 Task: In the sheet Budget Analysis ToolFont size of heading  18 Font style of dataoswald 'Font size of data '9 Alignment of headline & dataAlign center.   Fill color in heading, Red Font color of dataIn the sheet   Summit Sales templetes   book
Action: Mouse moved to (92, 535)
Screenshot: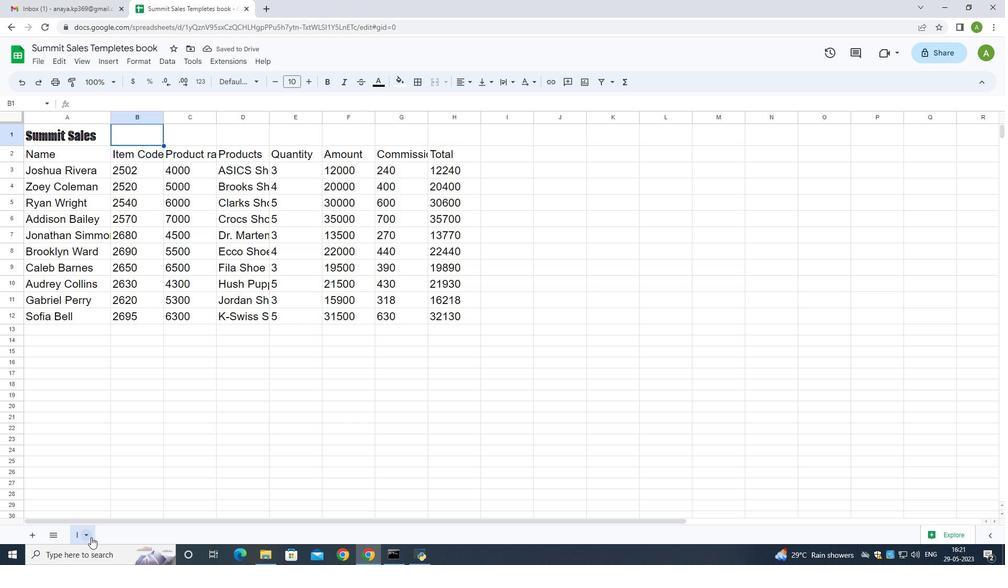 
Action: Mouse pressed left at (92, 535)
Screenshot: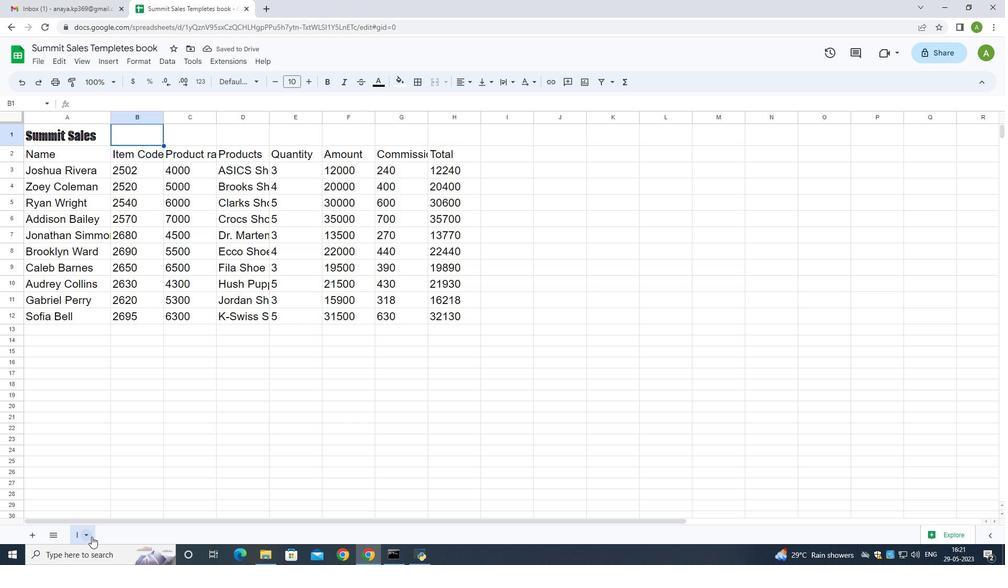 
Action: Mouse moved to (80, 533)
Screenshot: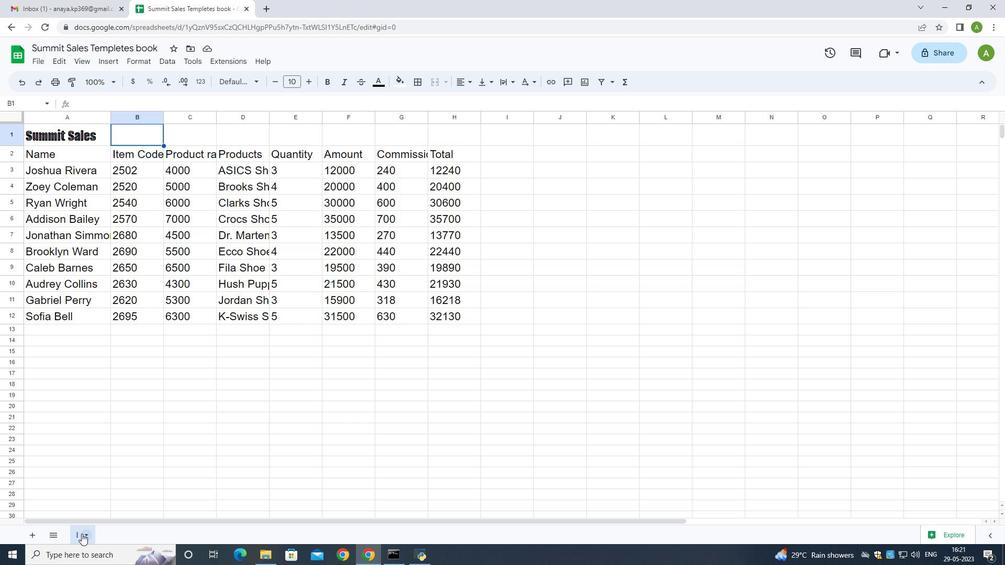 
Action: Mouse pressed left at (80, 533)
Screenshot: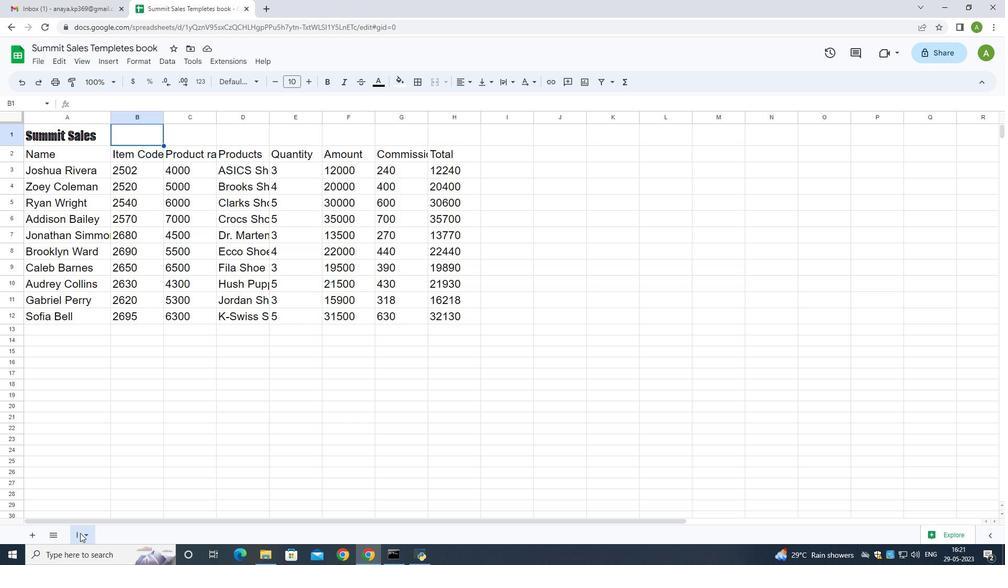 
Action: Mouse pressed left at (80, 533)
Screenshot: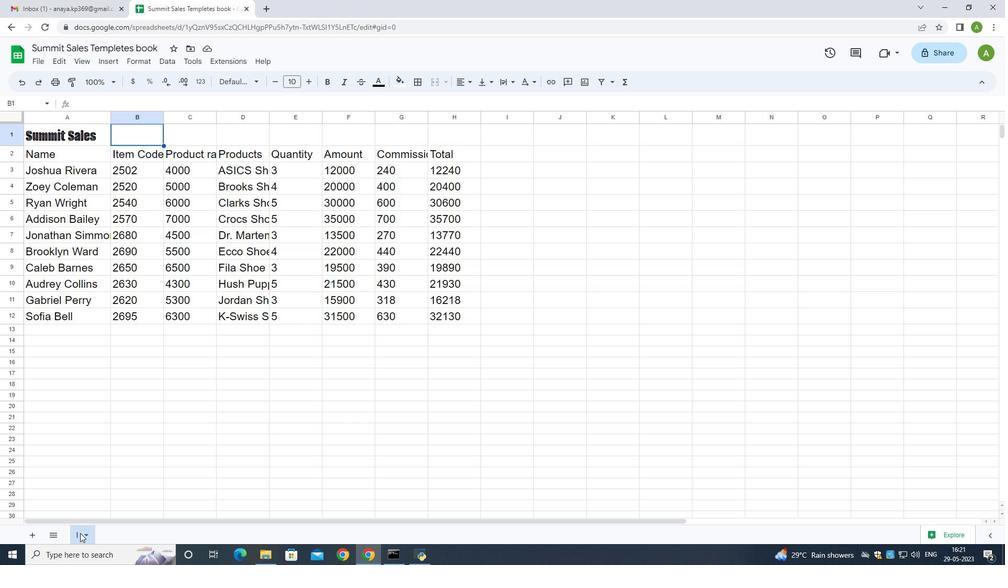 
Action: Mouse moved to (77, 534)
Screenshot: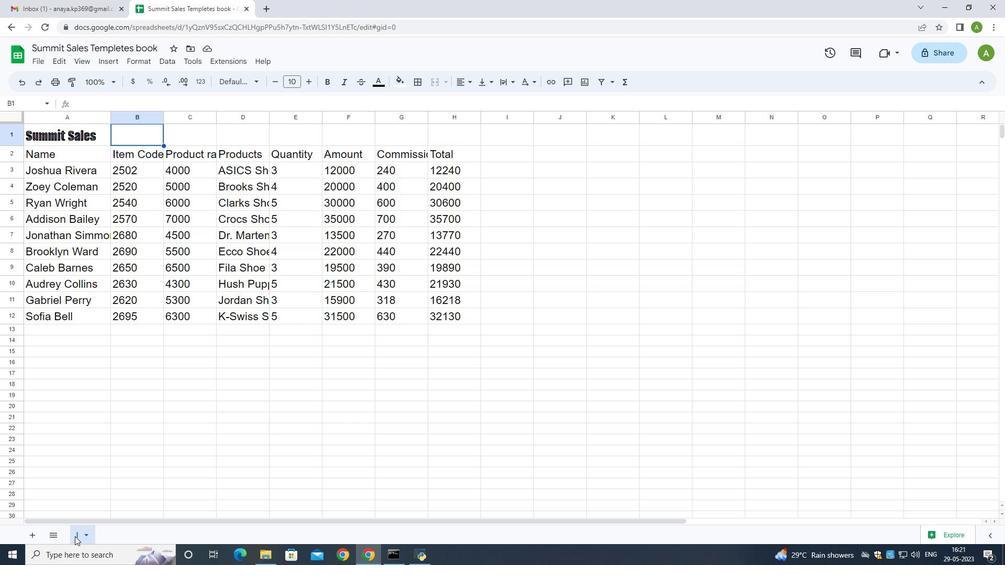
Action: Mouse pressed left at (77, 534)
Screenshot: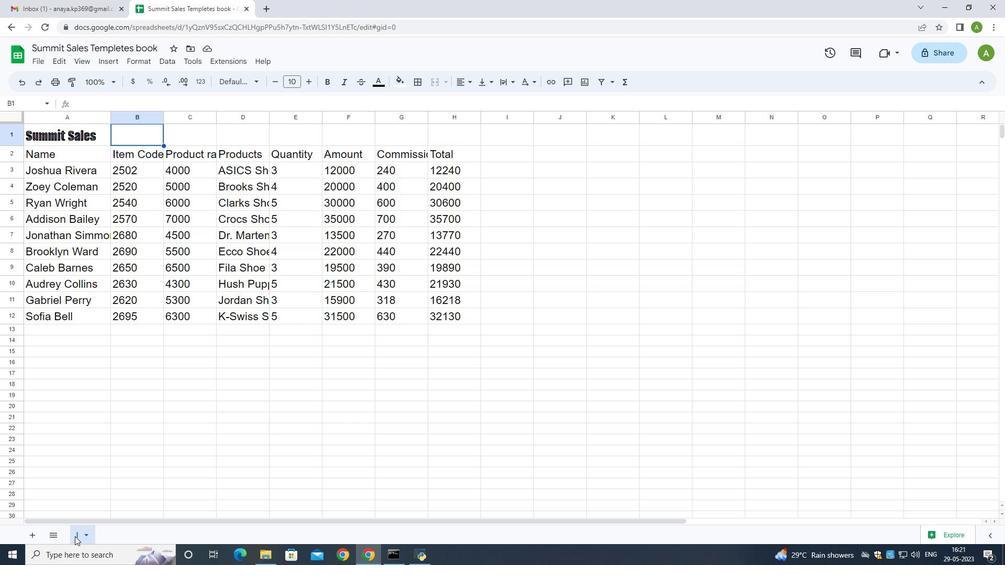 
Action: Mouse moved to (71, 533)
Screenshot: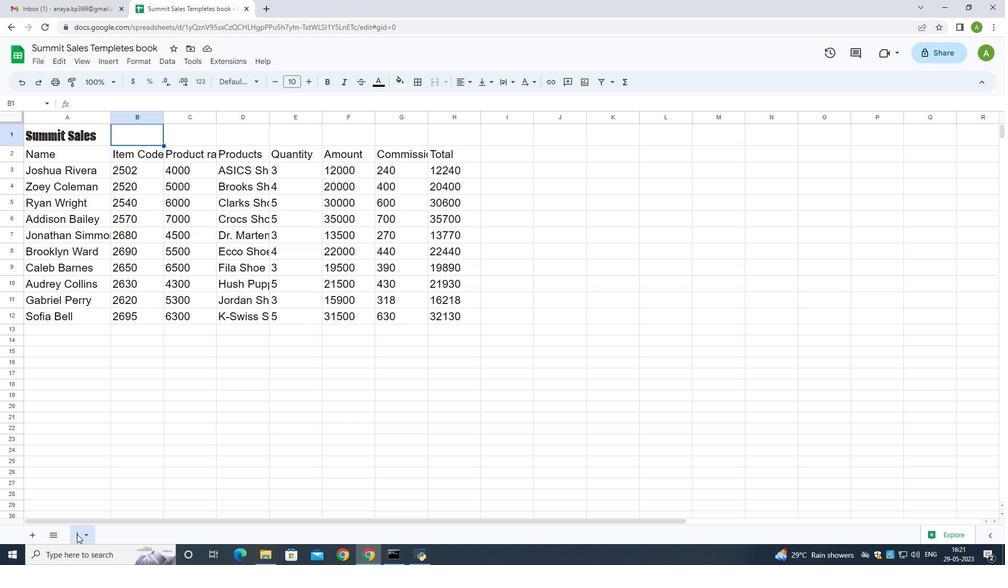 
Action: Mouse pressed left at (71, 533)
Screenshot: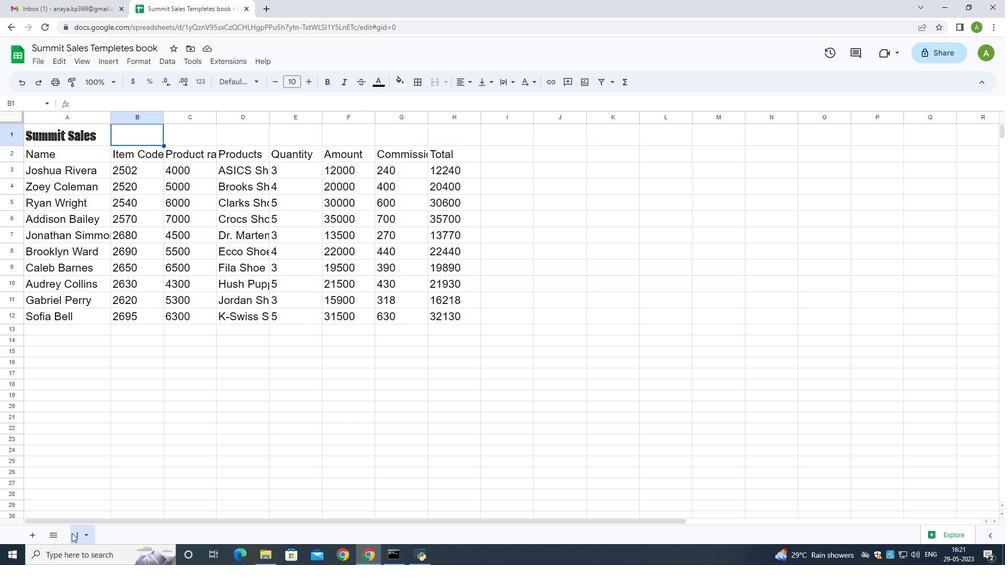 
Action: Mouse moved to (75, 534)
Screenshot: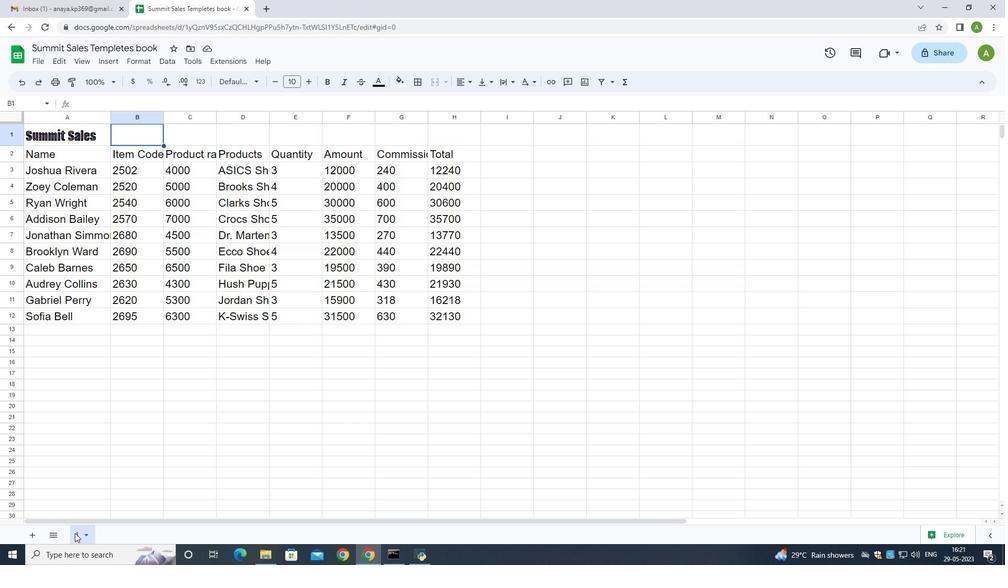 
Action: Mouse pressed left at (75, 534)
Screenshot: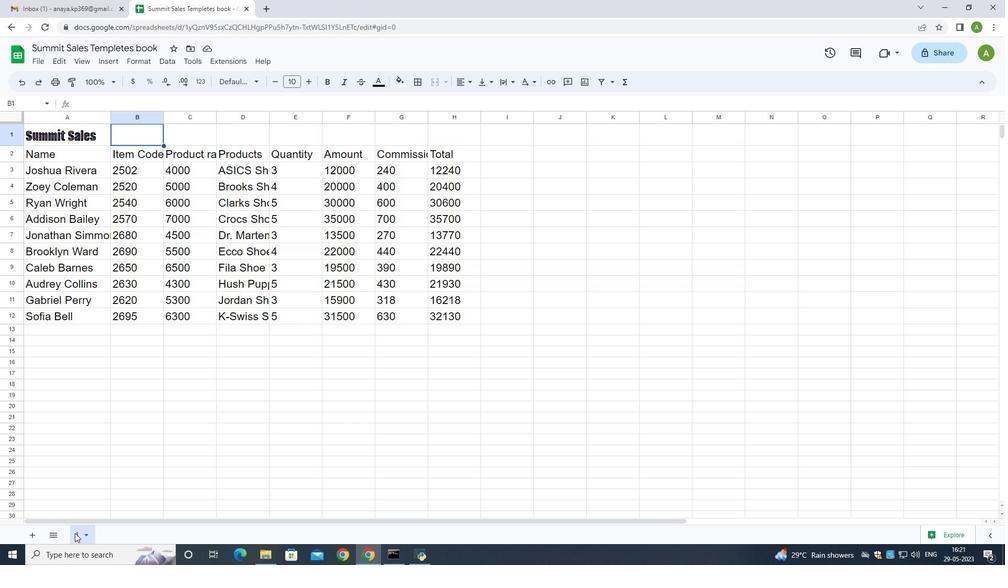 
Action: Mouse pressed left at (75, 534)
Screenshot: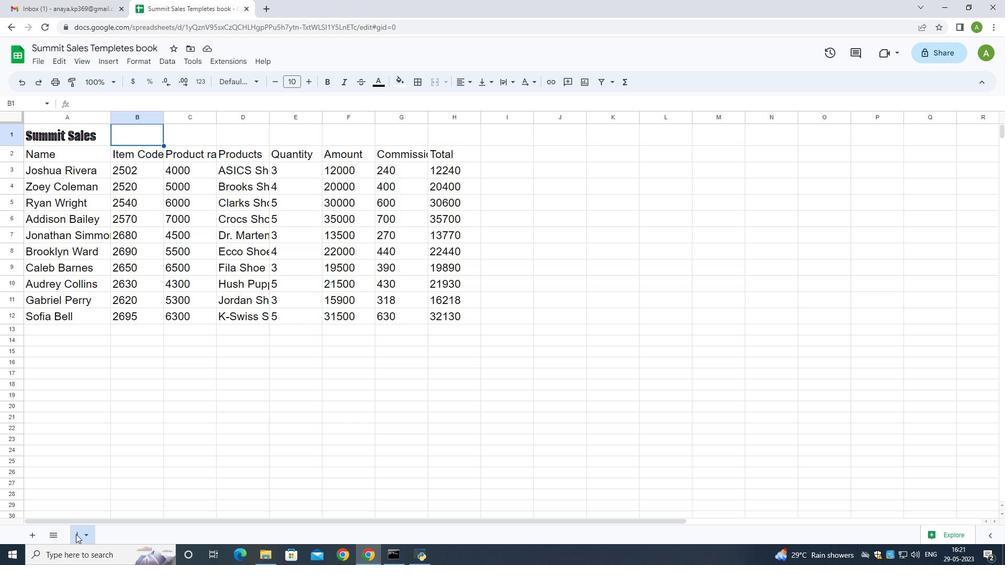 
Action: Key pressed <Key.shift>Budget<Key.space><Key.shift><Key.shift><Key.shift><Key.shift><Key.shift><Key.shift><Key.shift><Key.shift><Key.shift>Analysis<Key.space><Key.shift>Tool<Key.enter>
Screenshot: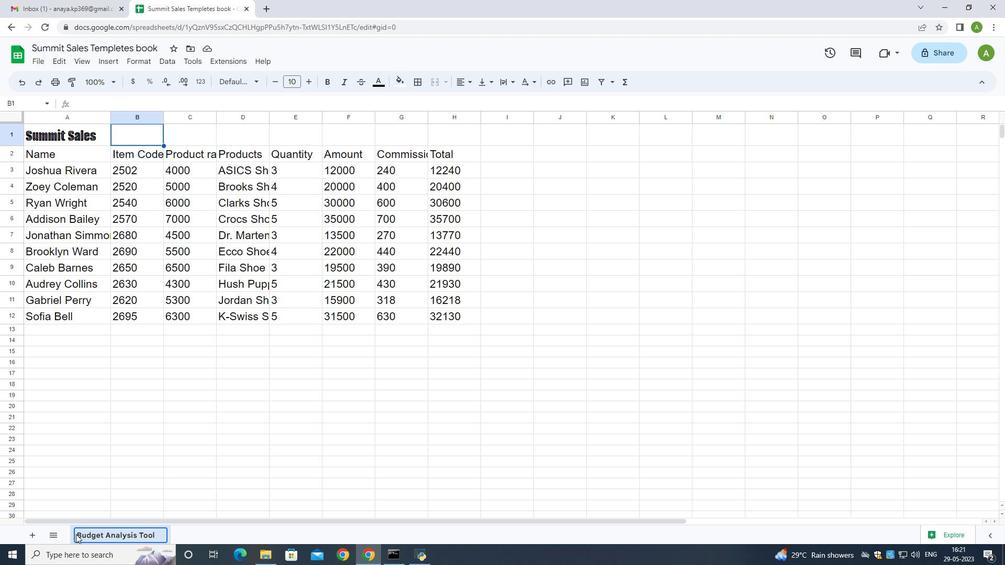
Action: Mouse moved to (78, 133)
Screenshot: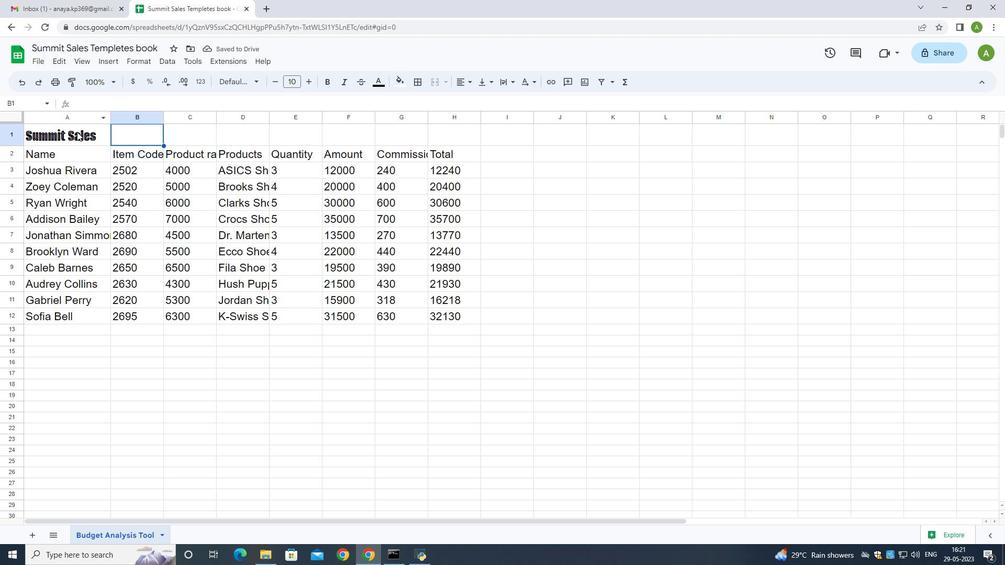 
Action: Mouse pressed left at (78, 133)
Screenshot: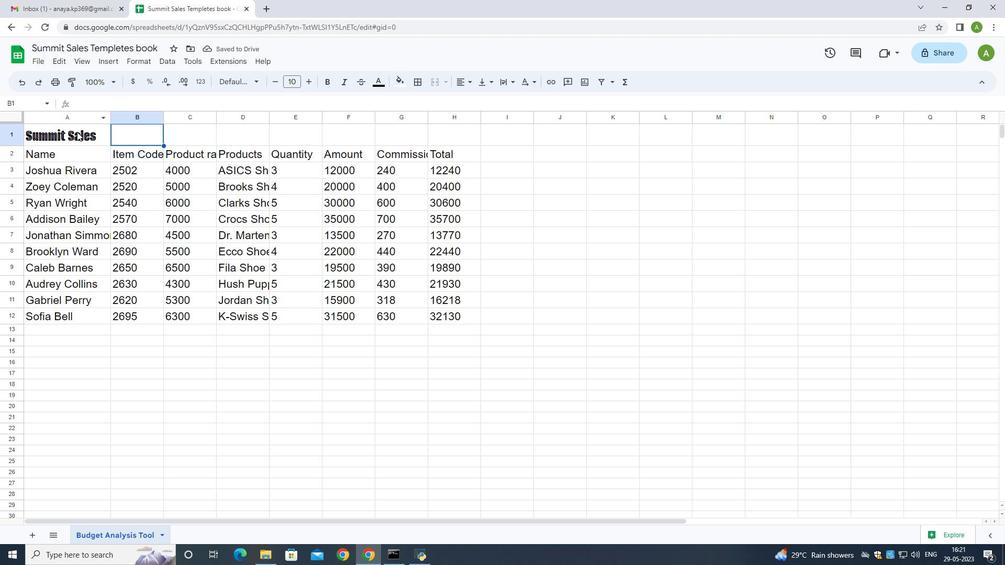 
Action: Mouse moved to (276, 84)
Screenshot: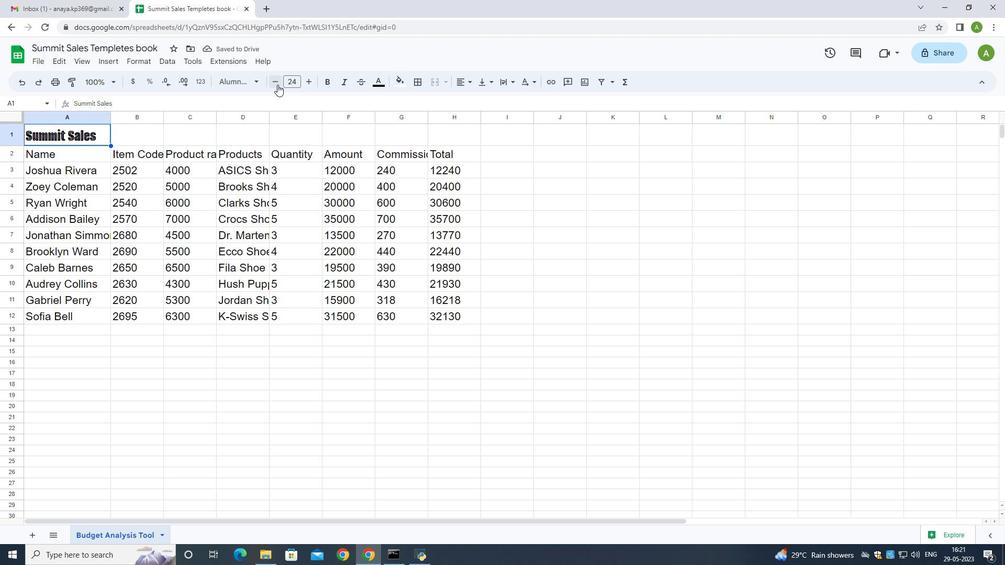 
Action: Mouse pressed left at (276, 84)
Screenshot: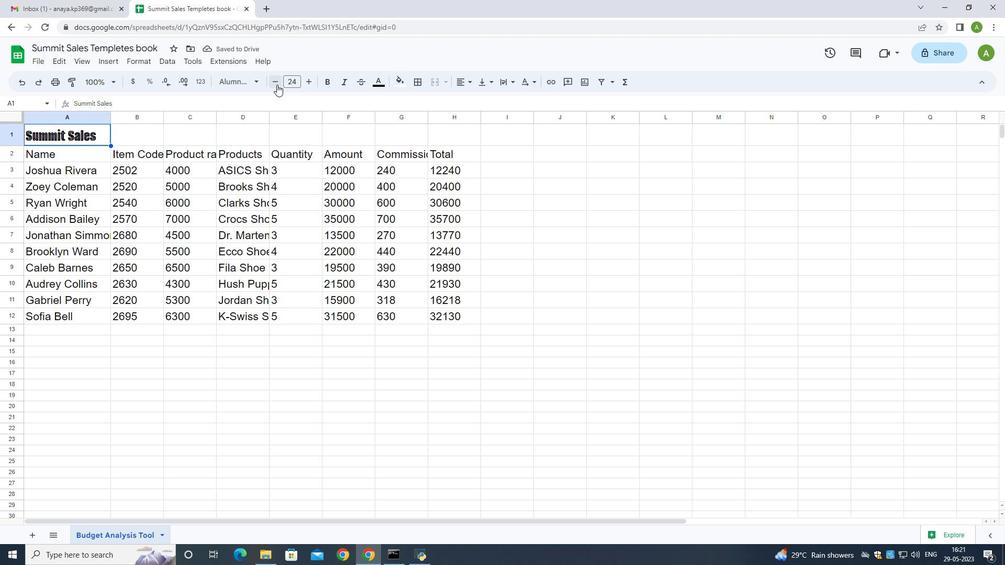 
Action: Mouse pressed left at (276, 84)
Screenshot: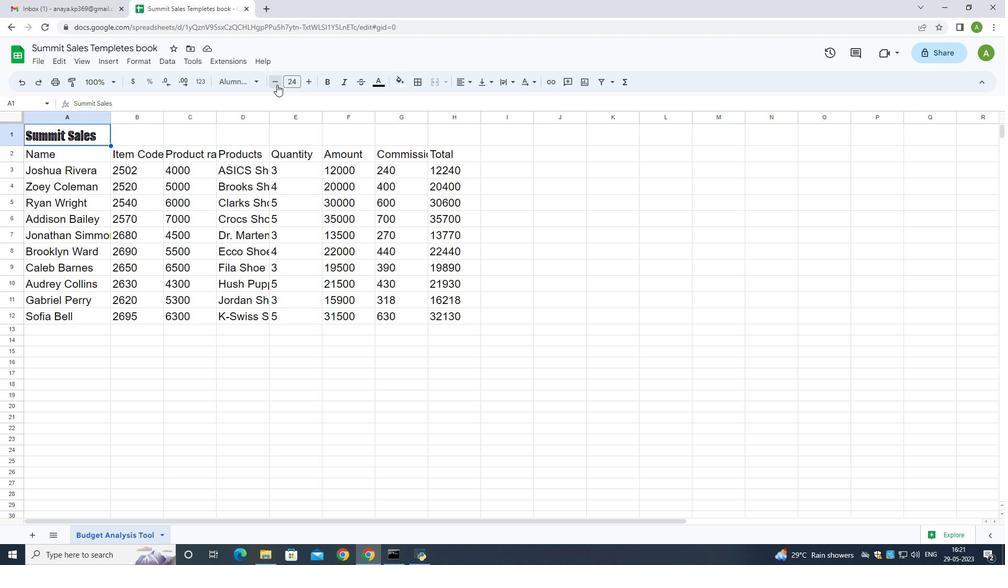 
Action: Mouse pressed left at (276, 84)
Screenshot: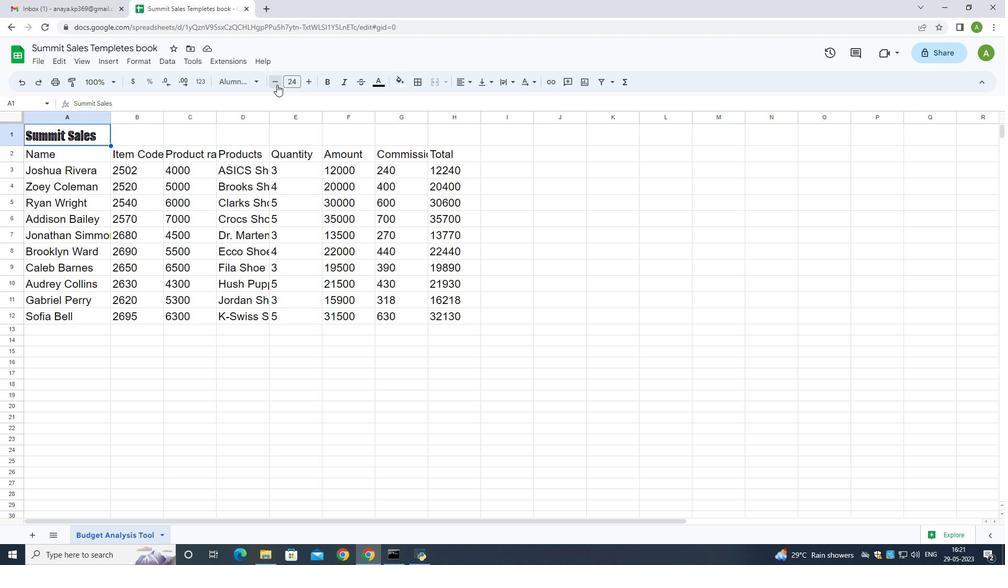 
Action: Mouse pressed left at (276, 84)
Screenshot: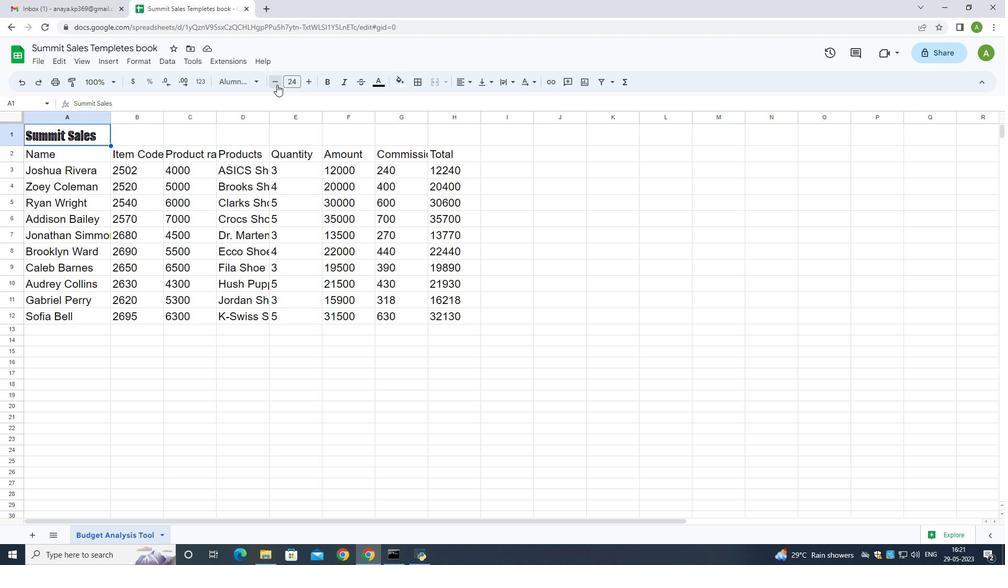 
Action: Mouse pressed left at (276, 84)
Screenshot: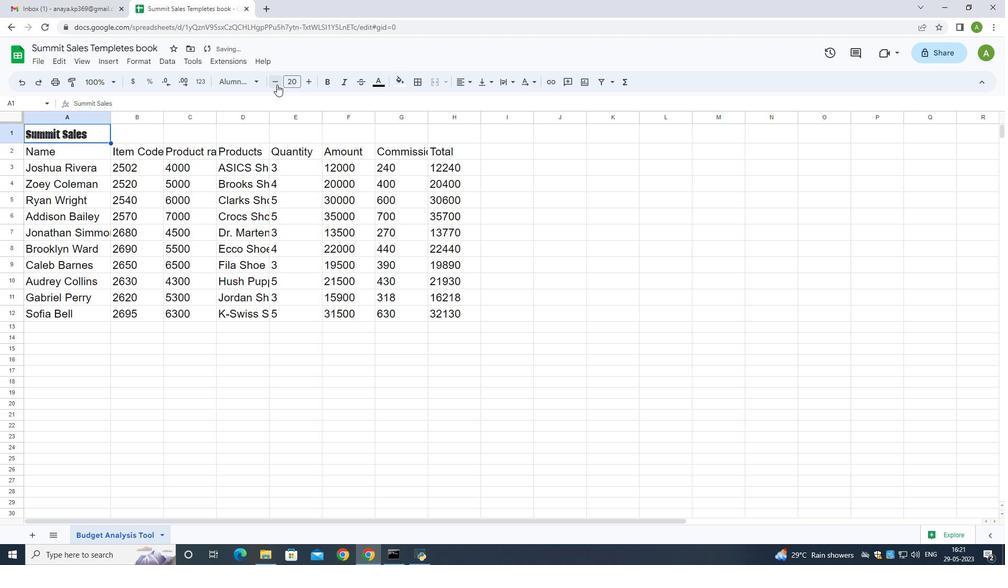 
Action: Mouse pressed left at (276, 84)
Screenshot: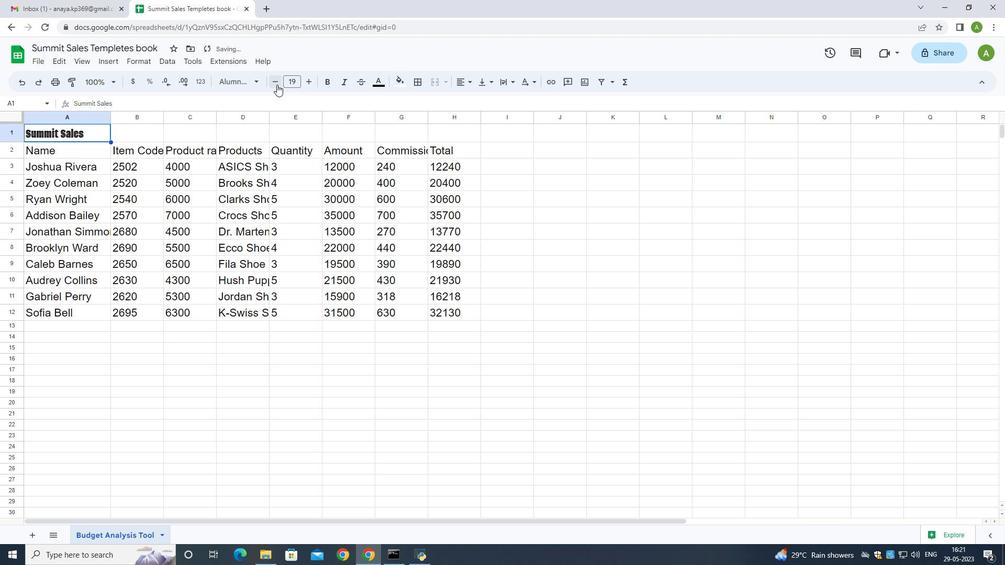 
Action: Mouse moved to (47, 151)
Screenshot: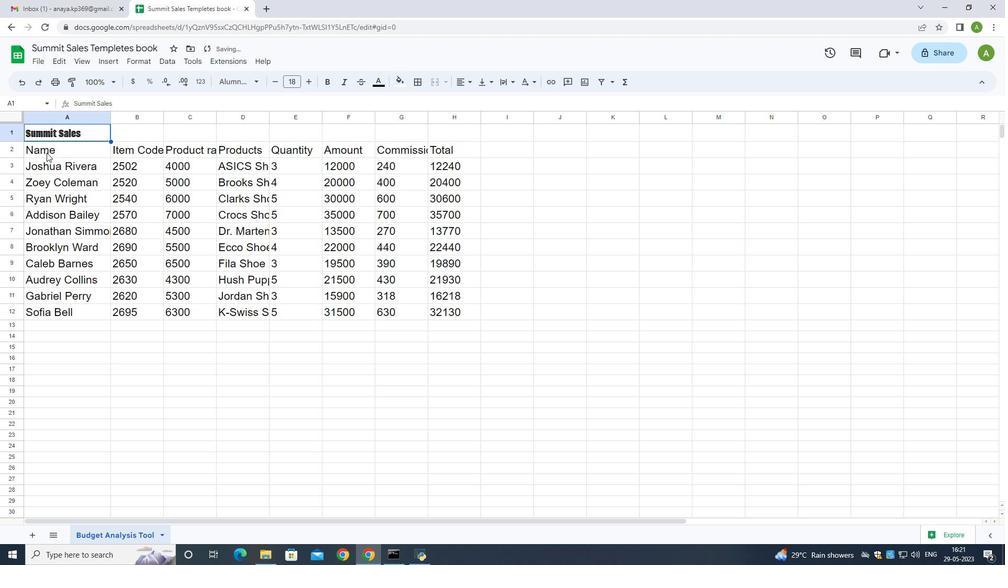 
Action: Mouse pressed left at (47, 151)
Screenshot: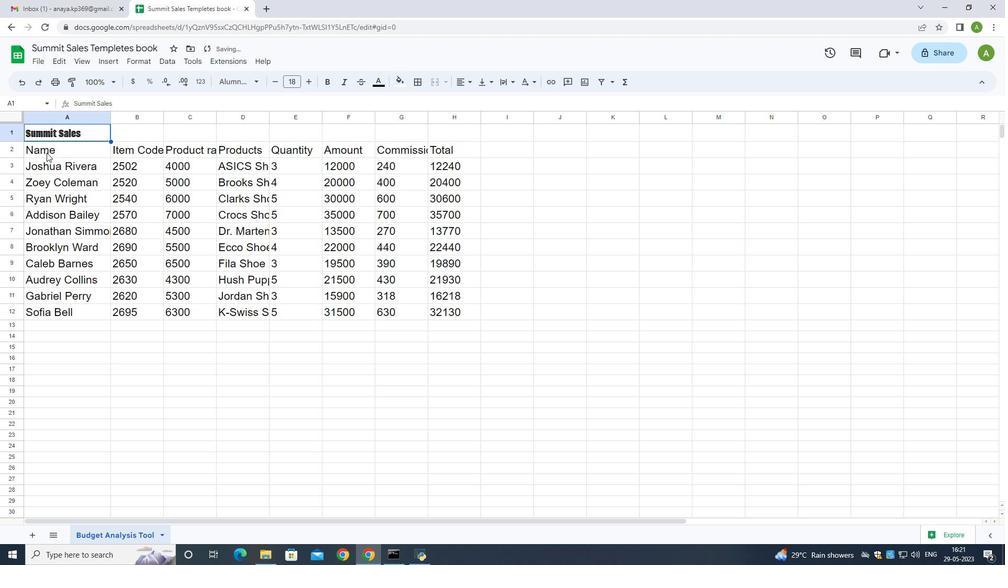 
Action: Mouse moved to (250, 84)
Screenshot: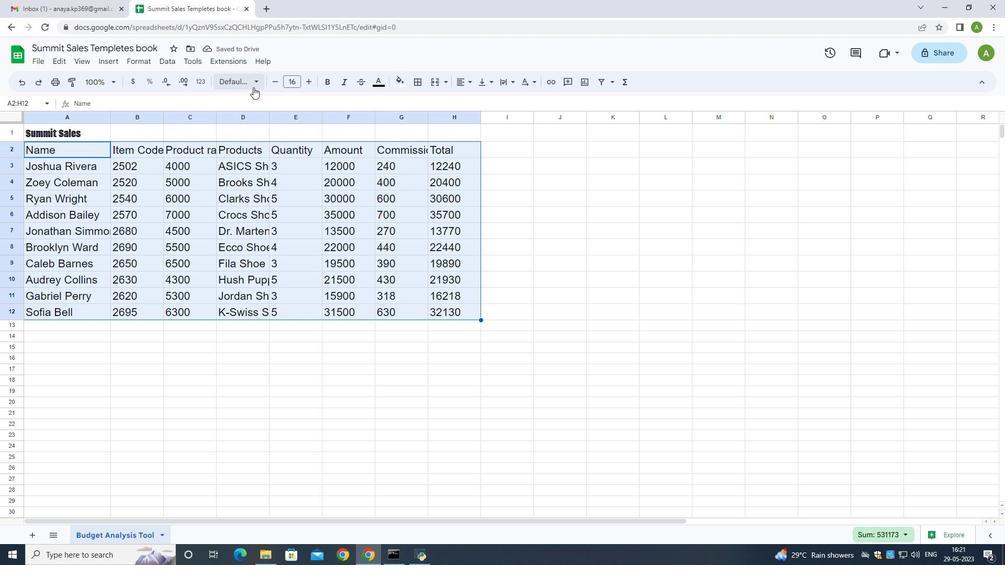
Action: Mouse pressed left at (250, 84)
Screenshot: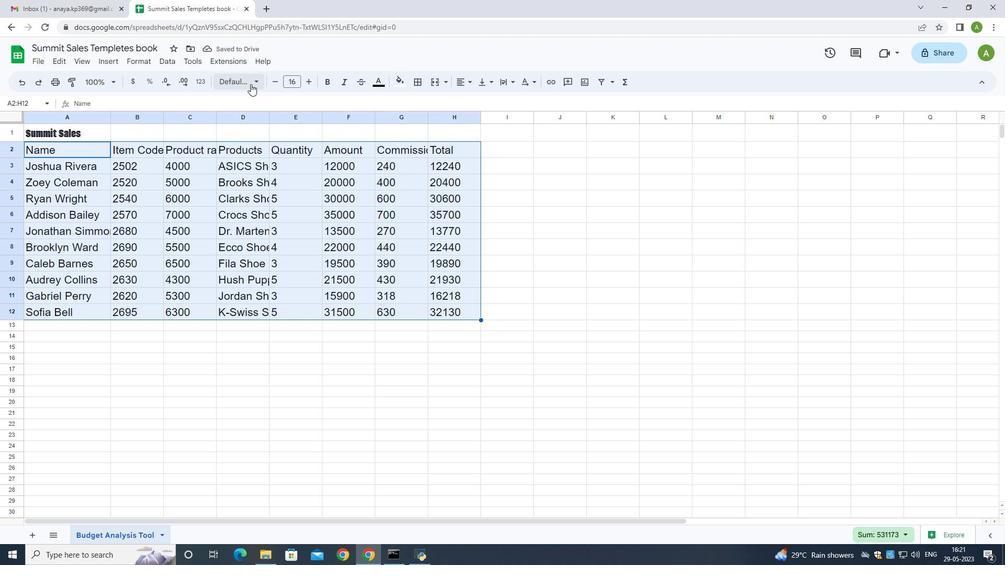 
Action: Mouse moved to (251, 243)
Screenshot: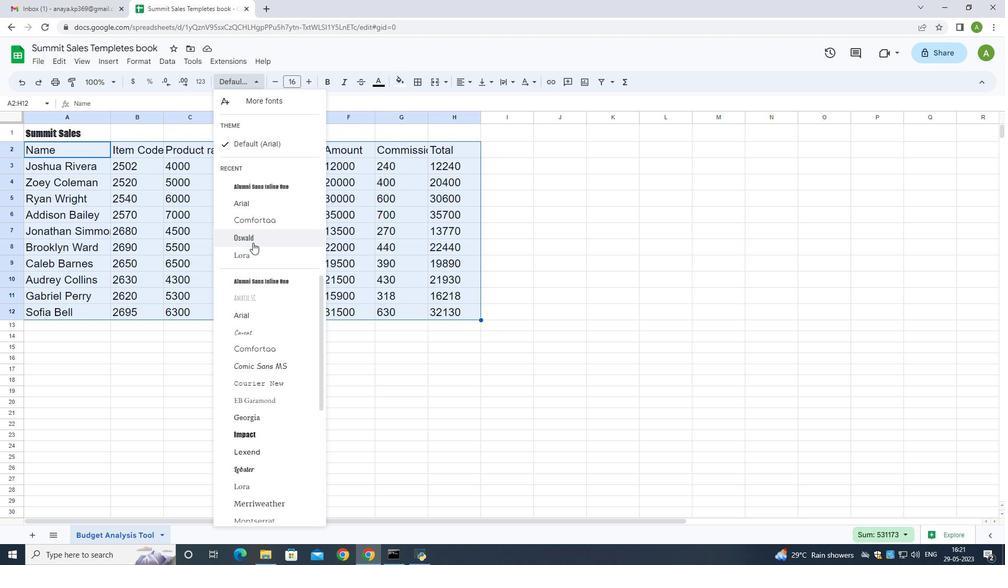 
Action: Mouse pressed left at (251, 243)
Screenshot: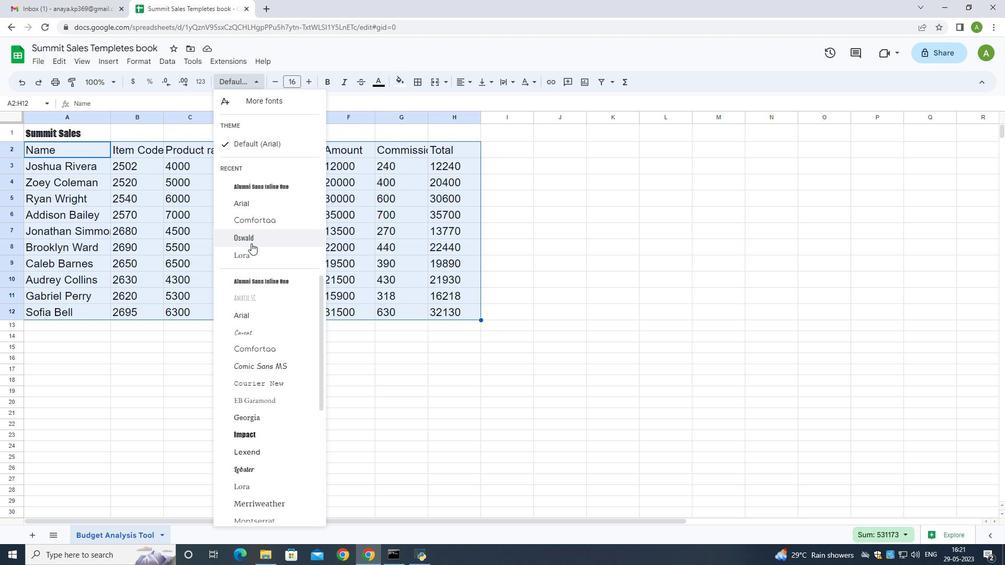 
Action: Mouse moved to (279, 82)
Screenshot: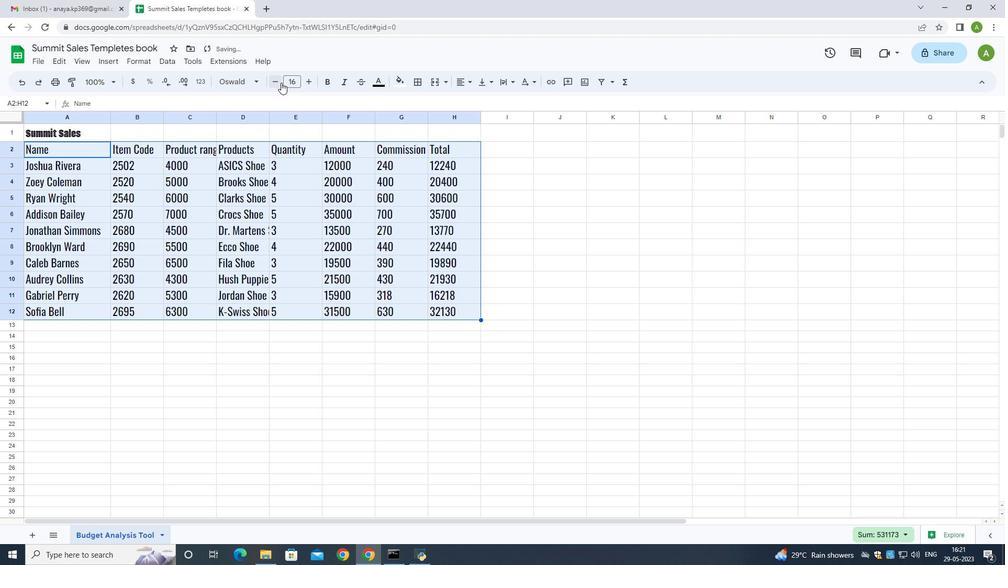 
Action: Mouse pressed left at (279, 82)
Screenshot: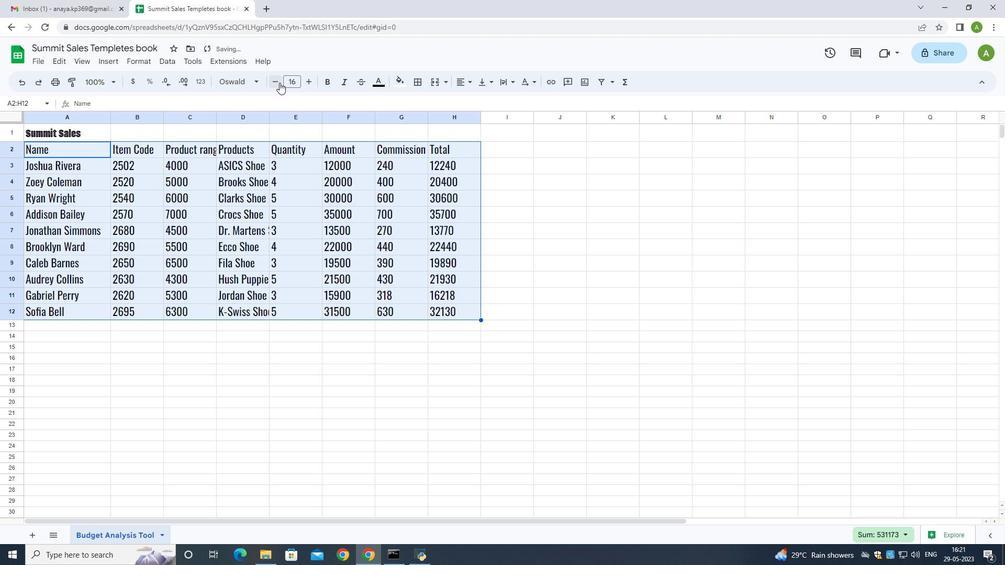 
Action: Mouse pressed left at (279, 82)
Screenshot: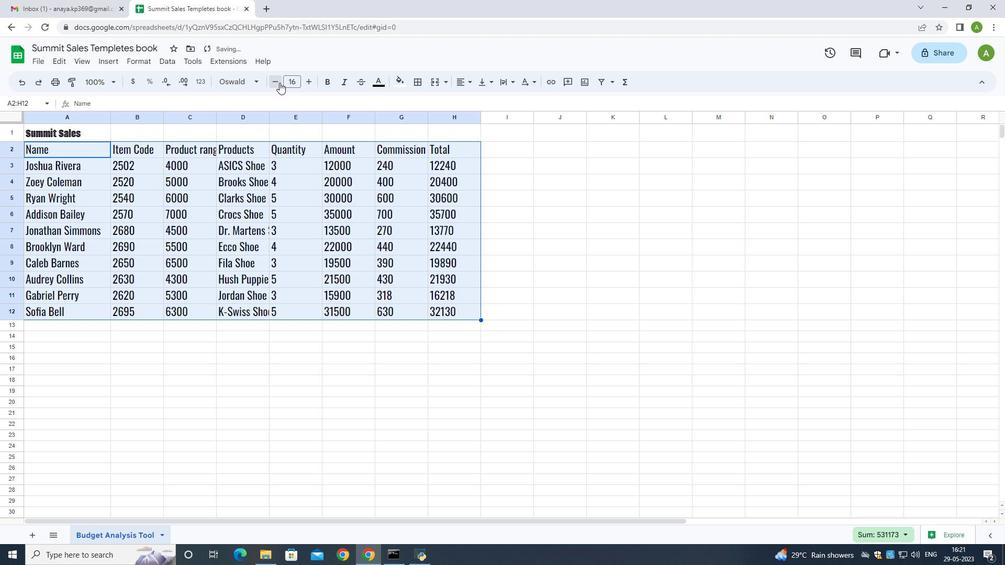 
Action: Mouse pressed left at (279, 82)
Screenshot: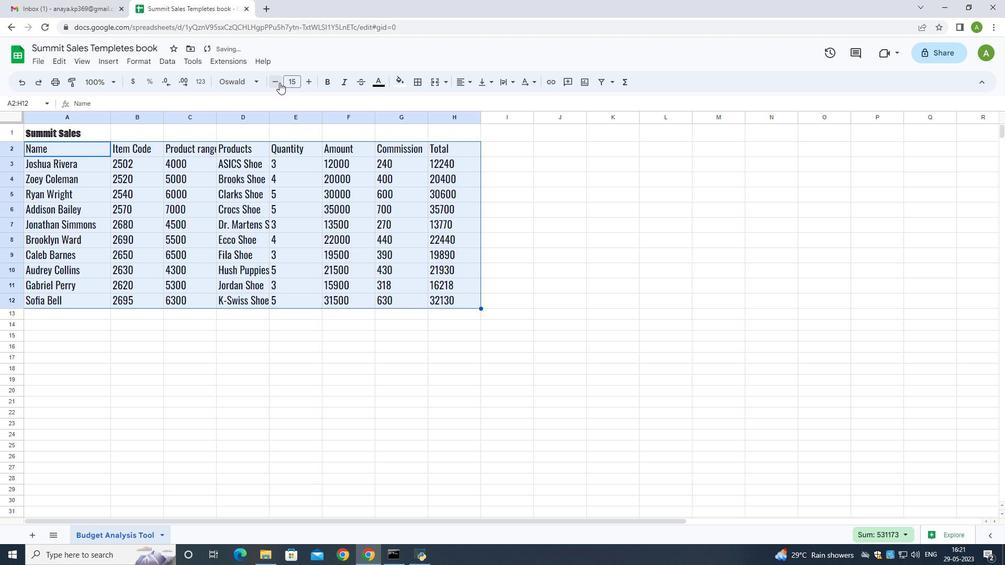 
Action: Mouse pressed left at (279, 82)
Screenshot: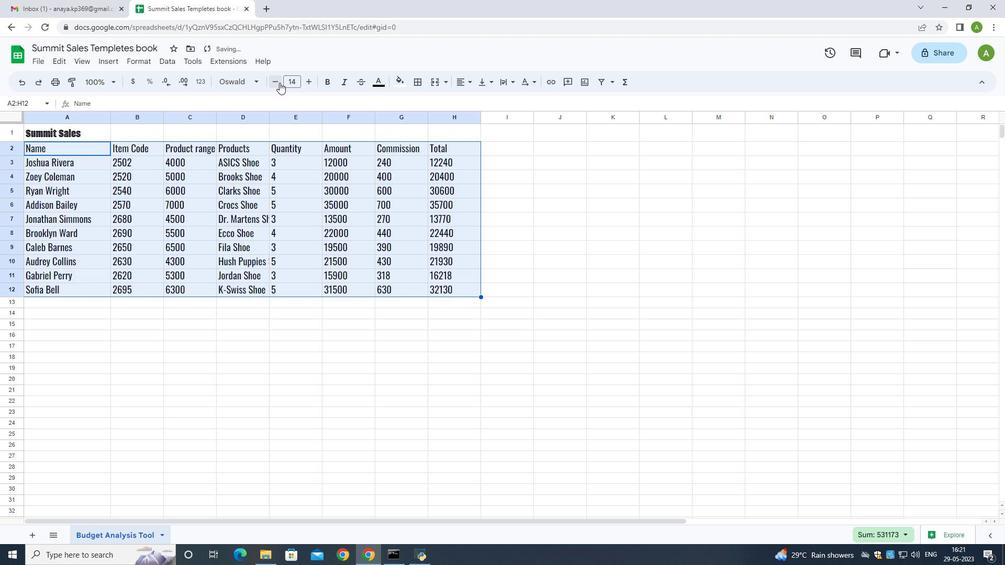 
Action: Mouse pressed left at (279, 82)
Screenshot: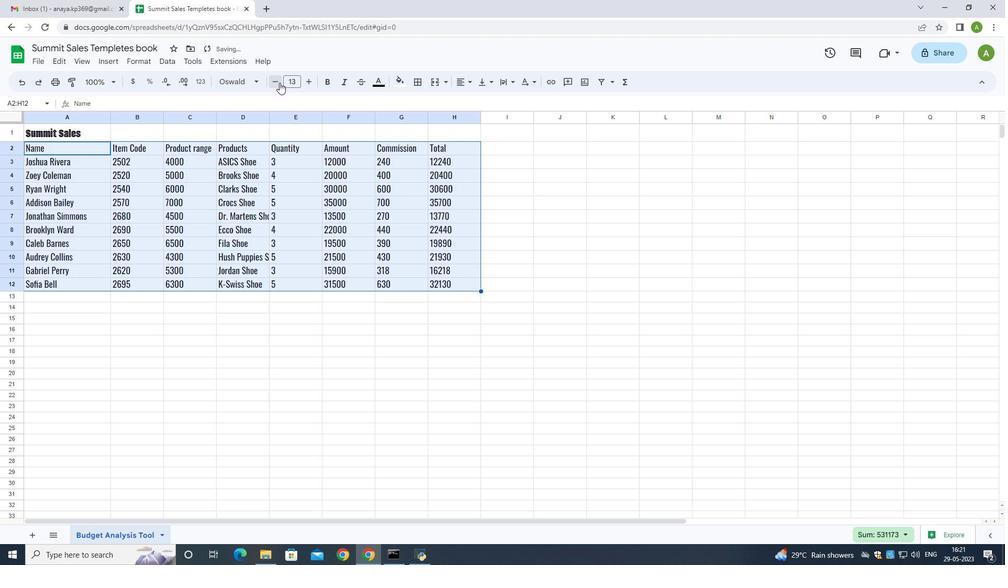 
Action: Mouse pressed left at (279, 82)
Screenshot: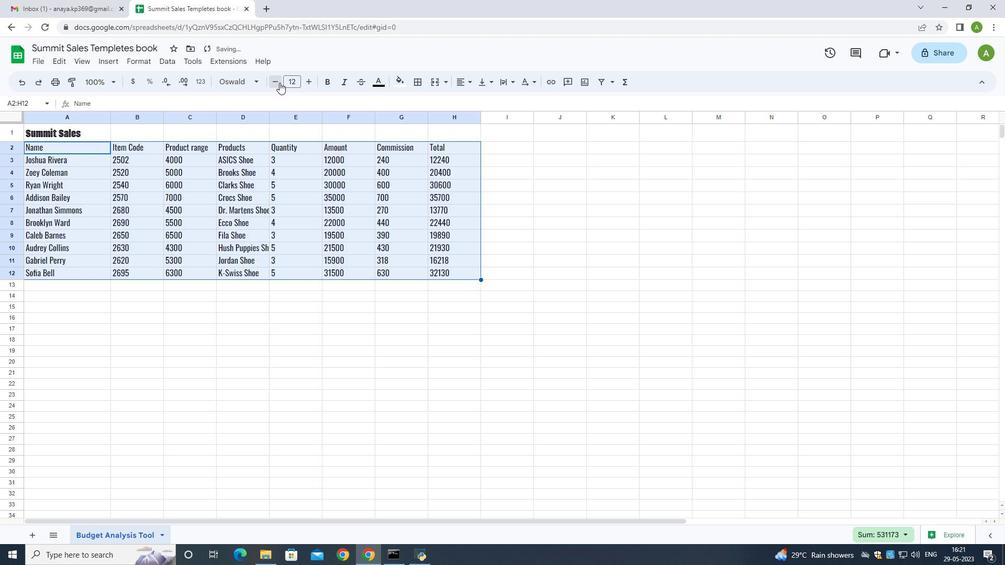 
Action: Mouse pressed left at (279, 82)
Screenshot: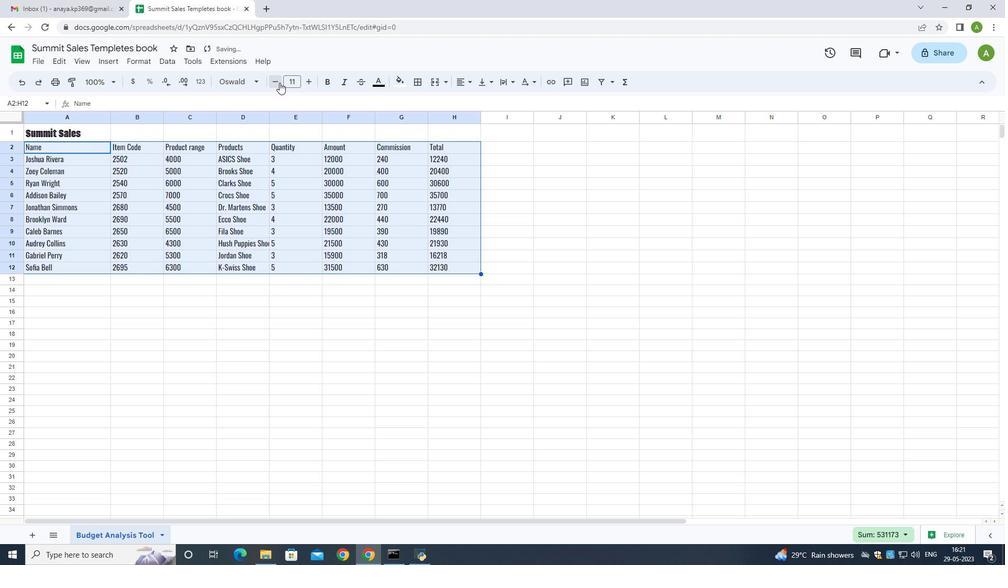 
Action: Mouse moved to (94, 131)
Screenshot: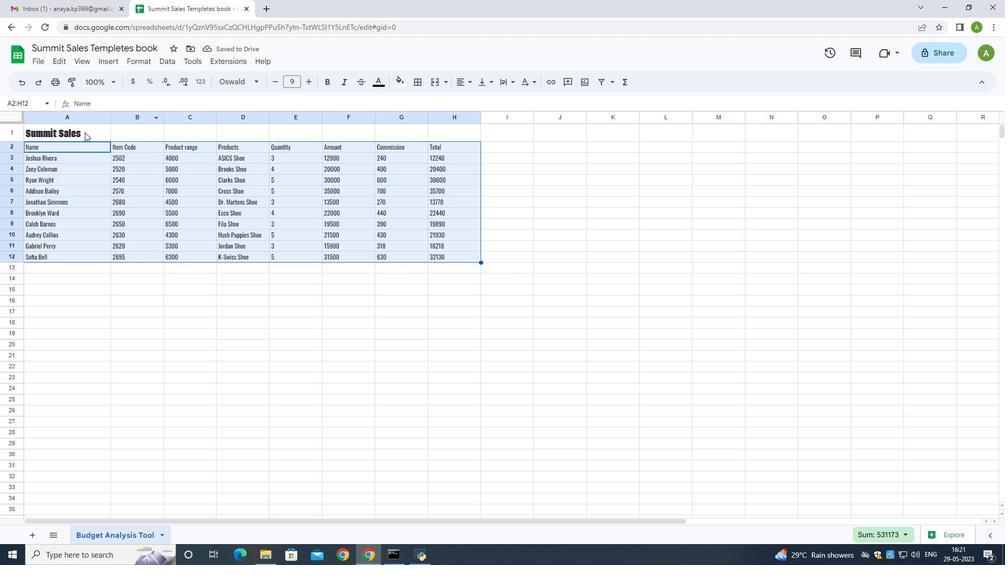 
Action: Mouse pressed left at (94, 131)
Screenshot: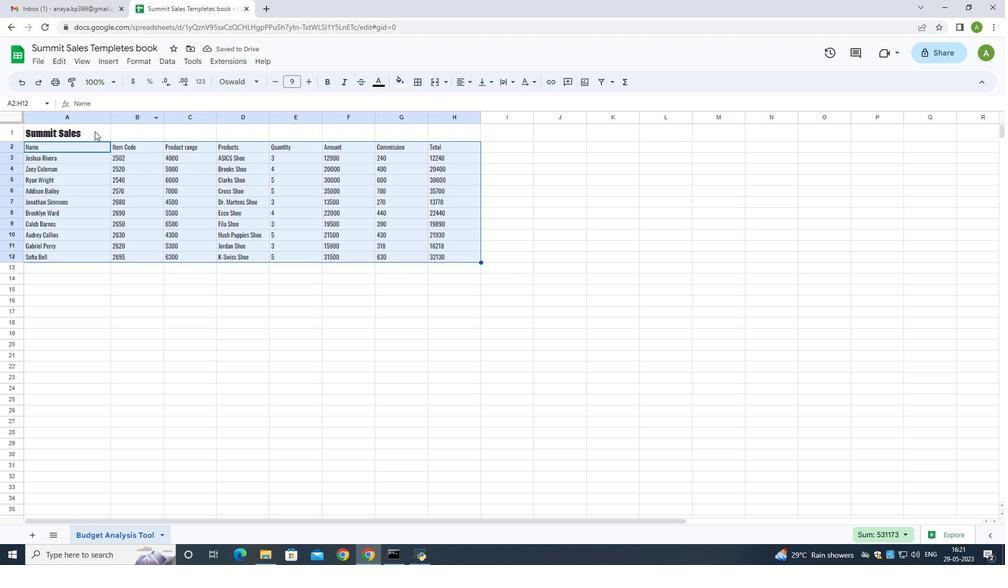 
Action: Mouse moved to (468, 77)
Screenshot: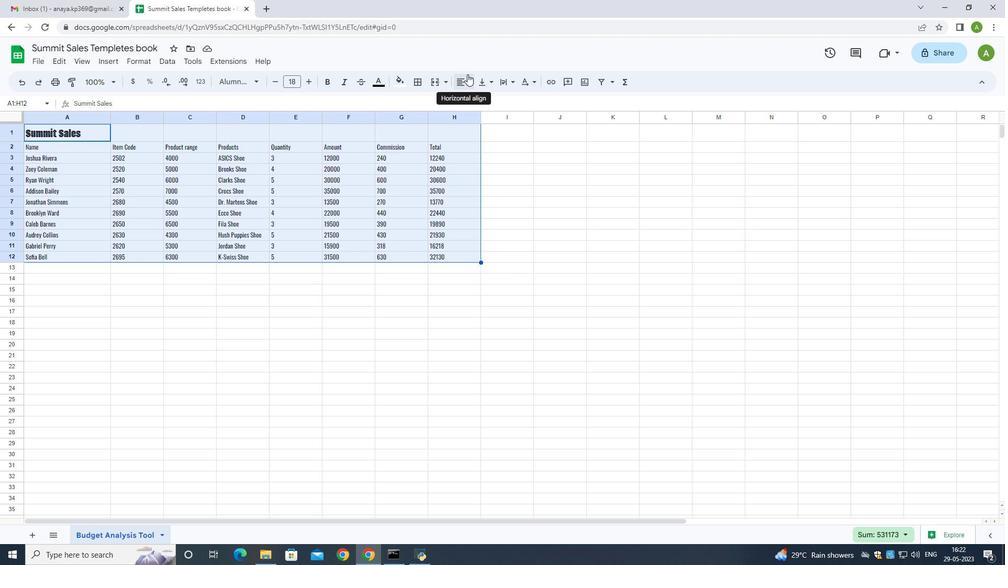 
Action: Mouse pressed left at (468, 77)
Screenshot: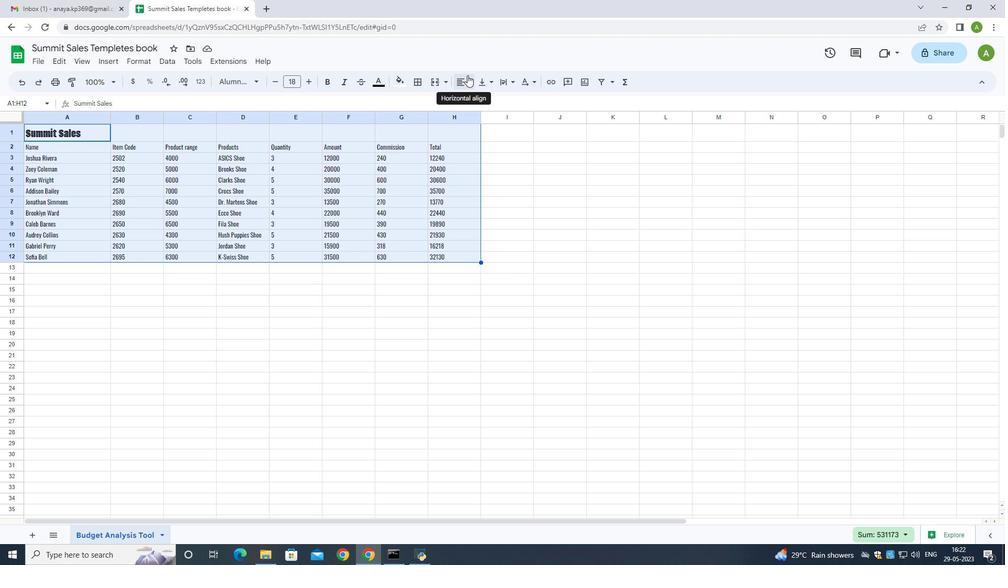 
Action: Mouse moved to (481, 105)
Screenshot: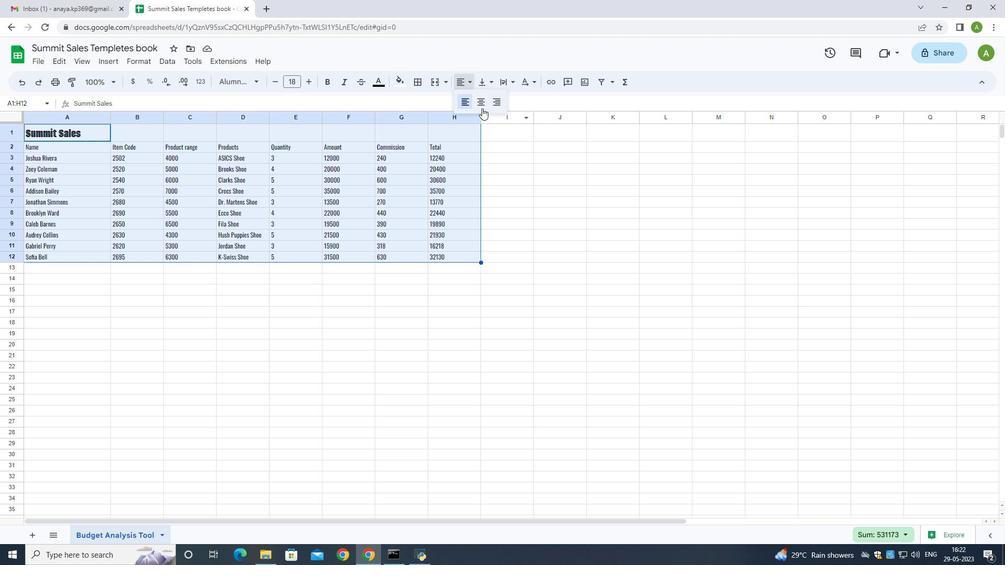 
Action: Mouse pressed left at (481, 105)
Screenshot: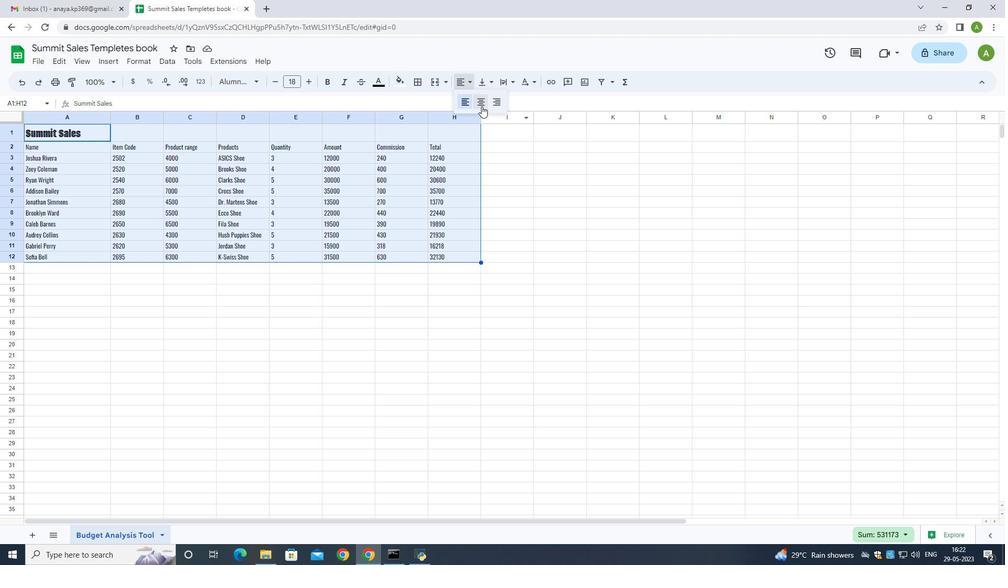 
Action: Mouse moved to (80, 123)
Screenshot: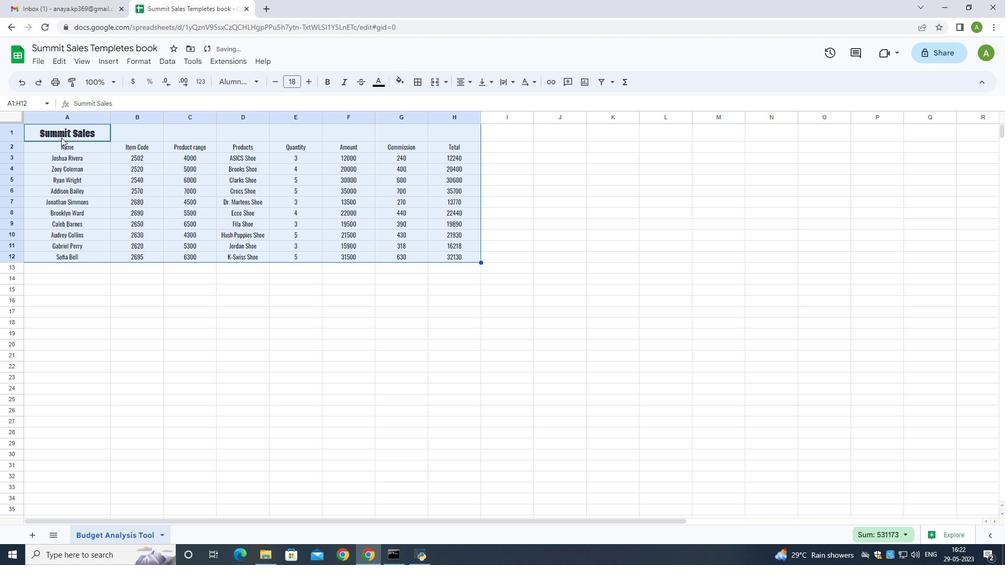 
Action: Mouse pressed left at (80, 123)
Screenshot: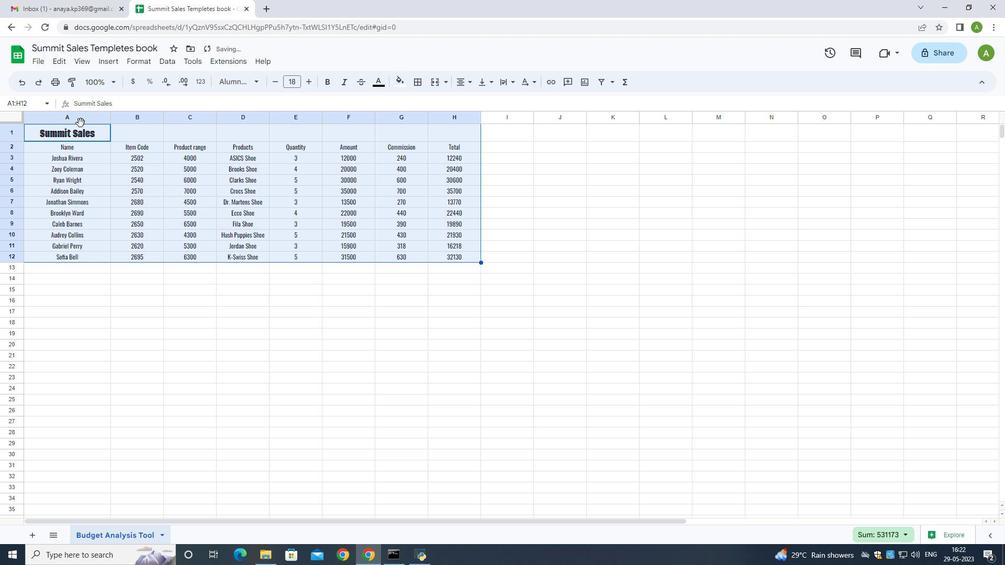 
Action: Mouse moved to (82, 134)
Screenshot: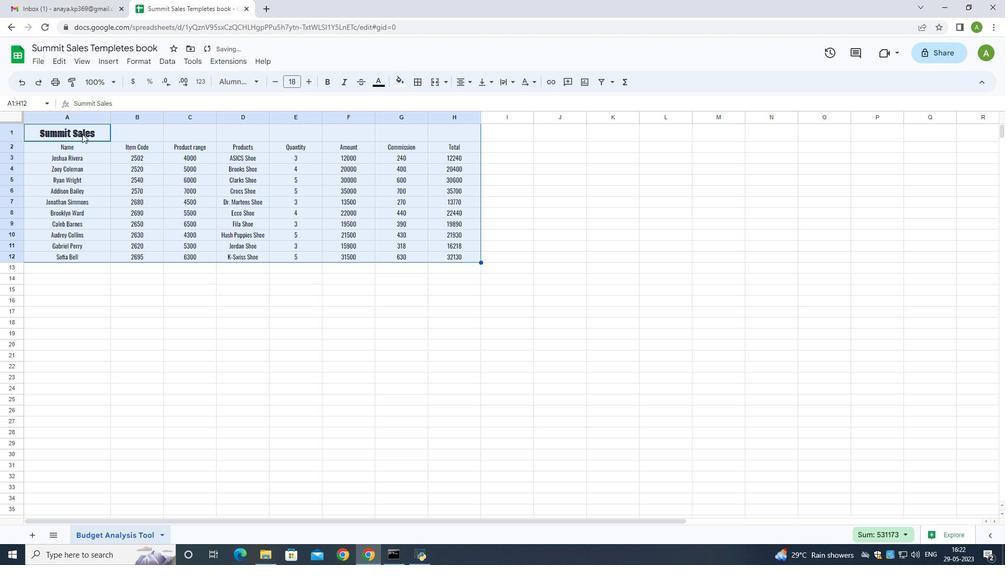
Action: Mouse pressed left at (82, 134)
Screenshot: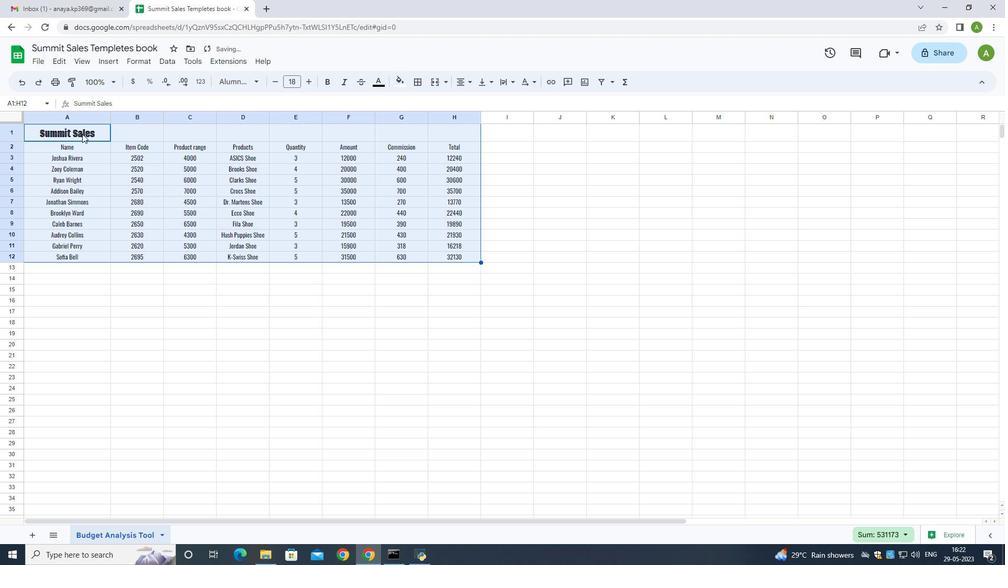 
Action: Mouse moved to (432, 81)
Screenshot: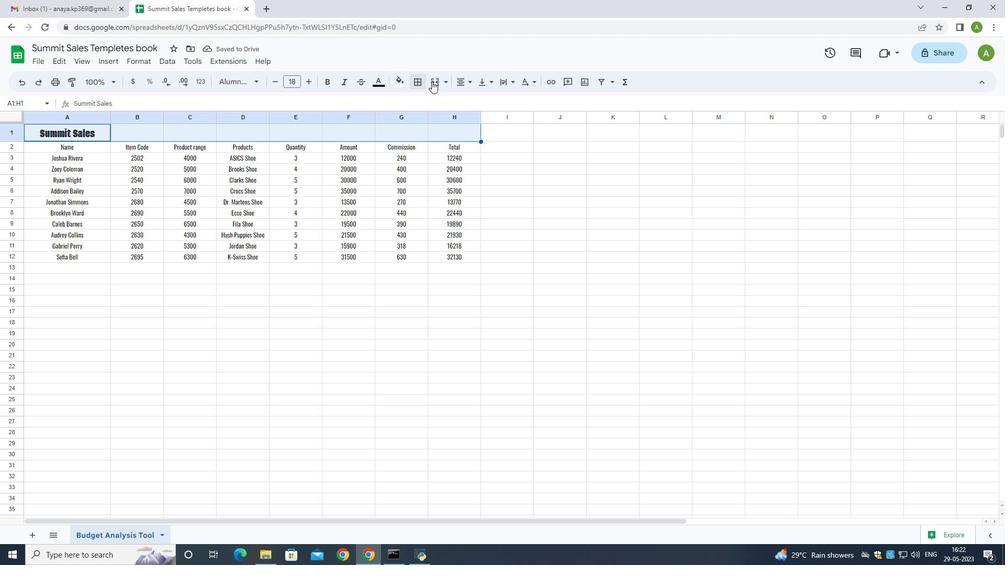 
Action: Mouse pressed left at (432, 81)
Screenshot: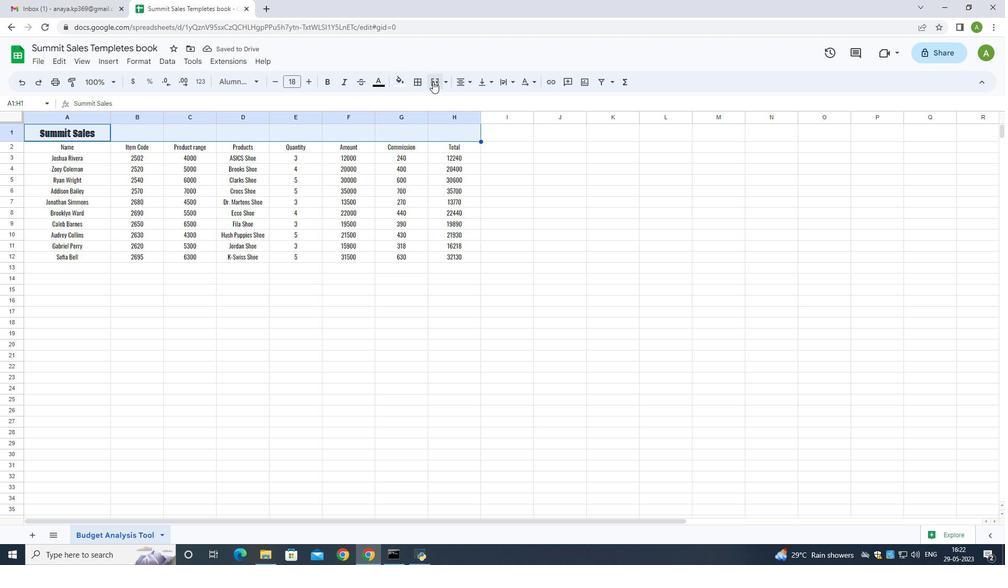 
Action: Mouse moved to (381, 83)
Screenshot: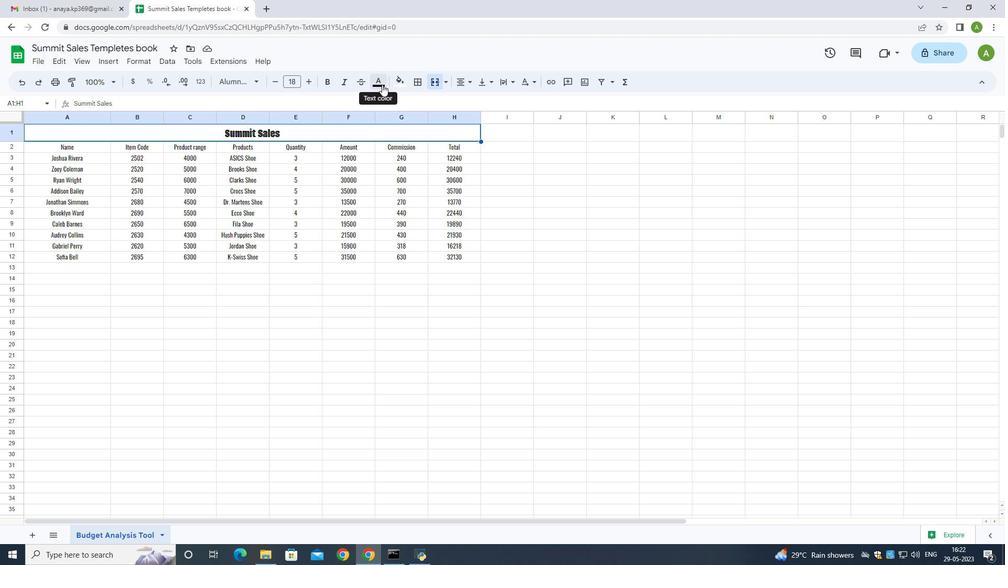 
Action: Mouse pressed left at (381, 83)
Screenshot: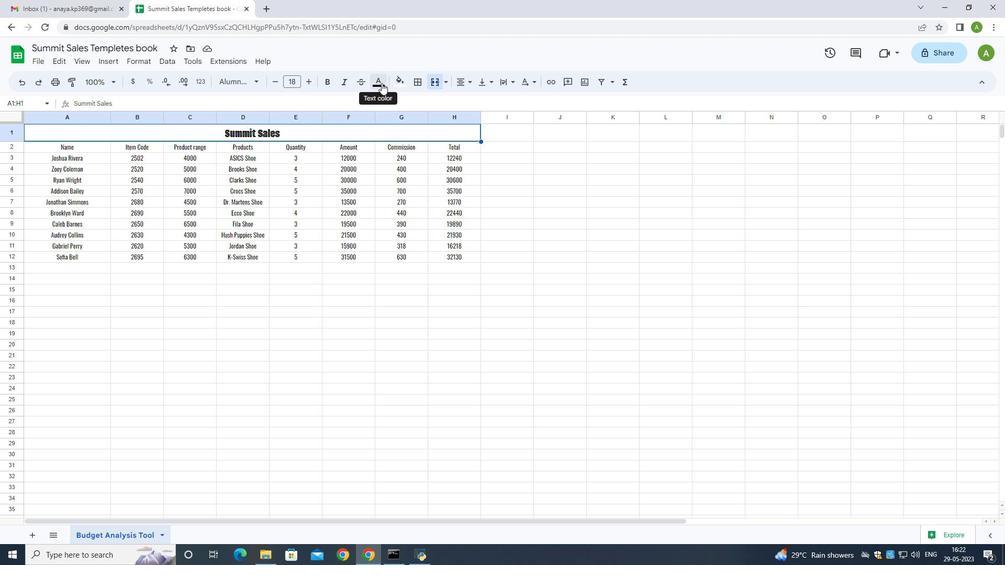 
Action: Mouse moved to (392, 129)
Screenshot: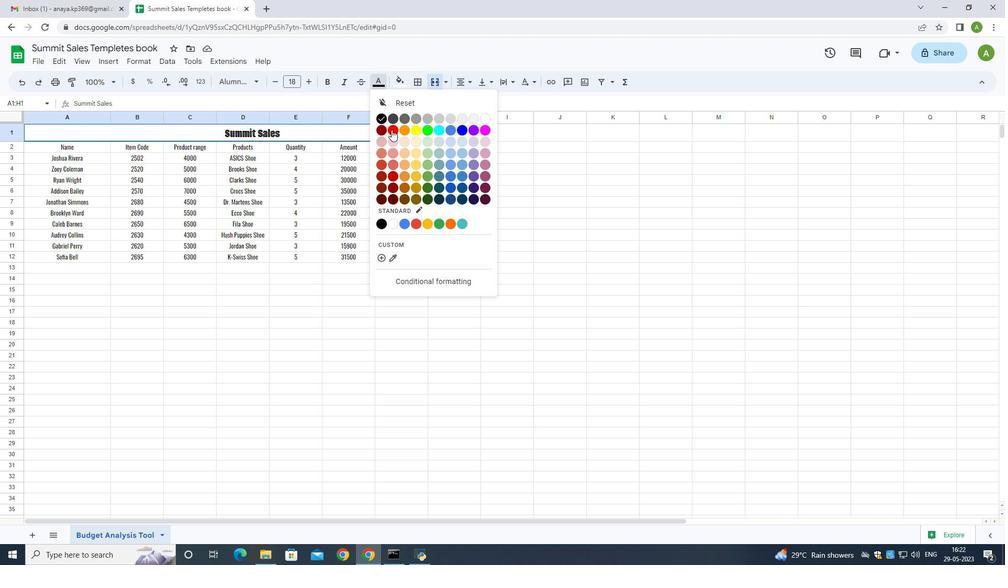 
Action: Mouse pressed left at (392, 129)
Screenshot: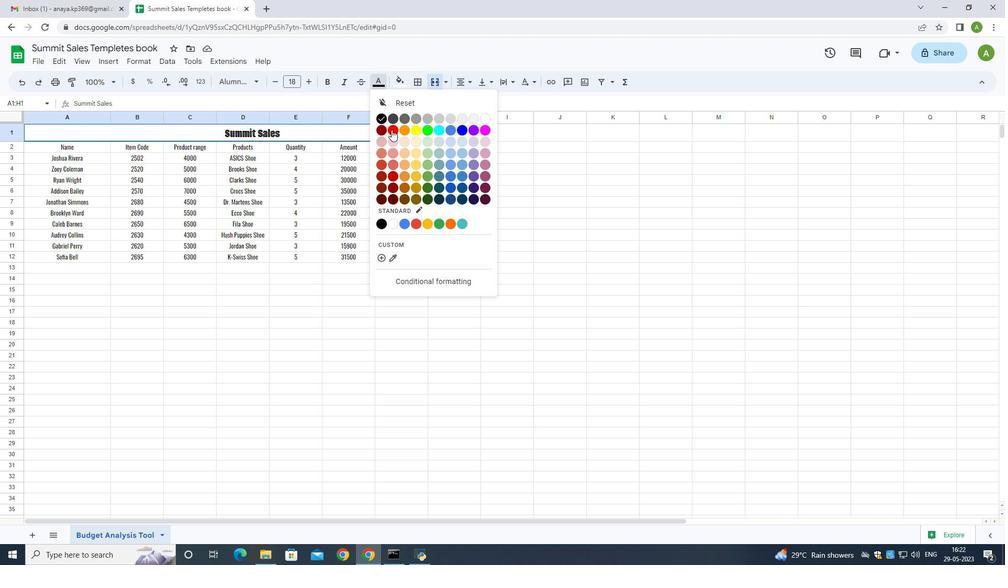 
Action: Mouse moved to (87, 145)
Screenshot: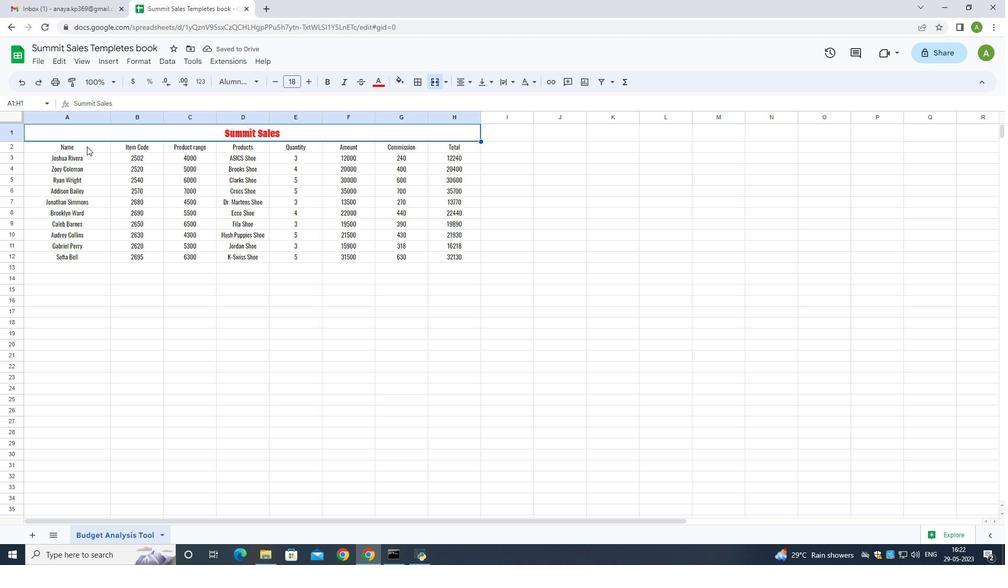 
Action: Mouse pressed left at (87, 145)
Screenshot: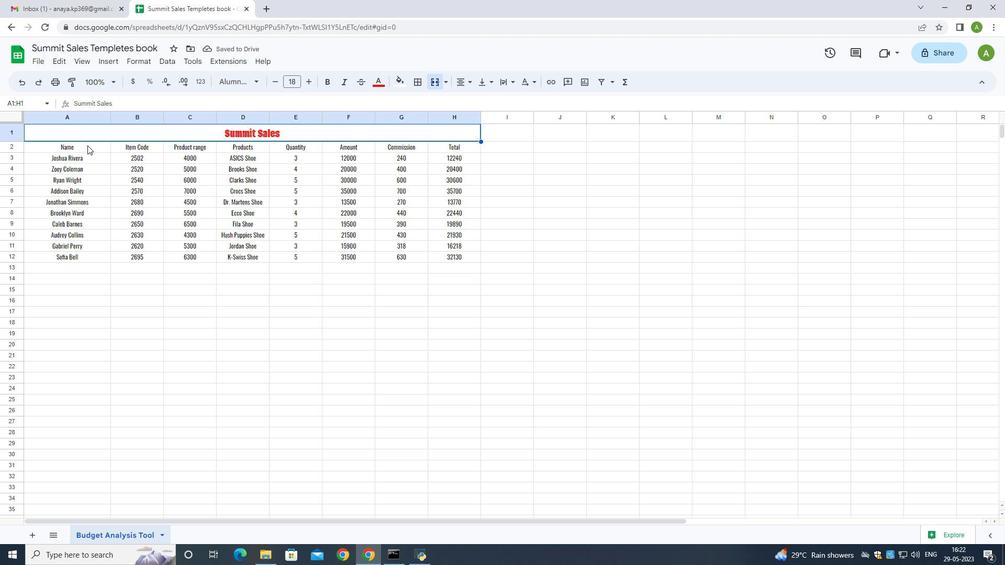 
Action: Mouse moved to (381, 134)
Screenshot: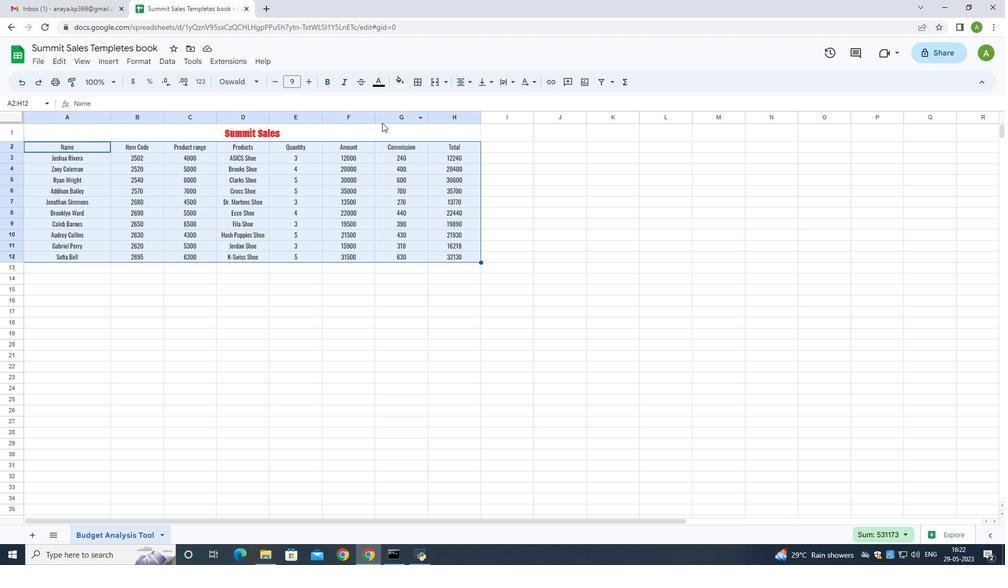 
Action: Mouse pressed left at (381, 134)
Screenshot: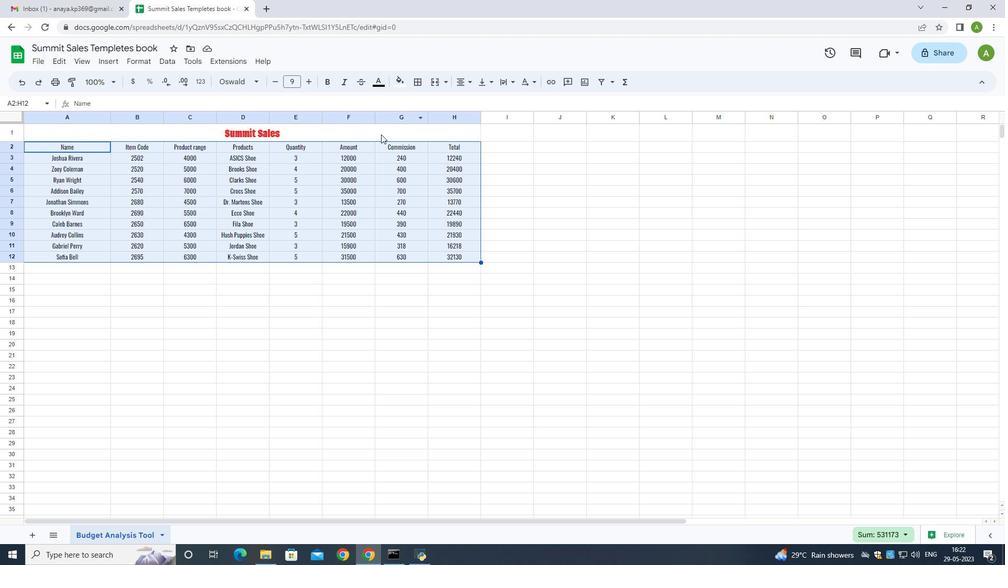 
Action: Mouse moved to (384, 83)
Screenshot: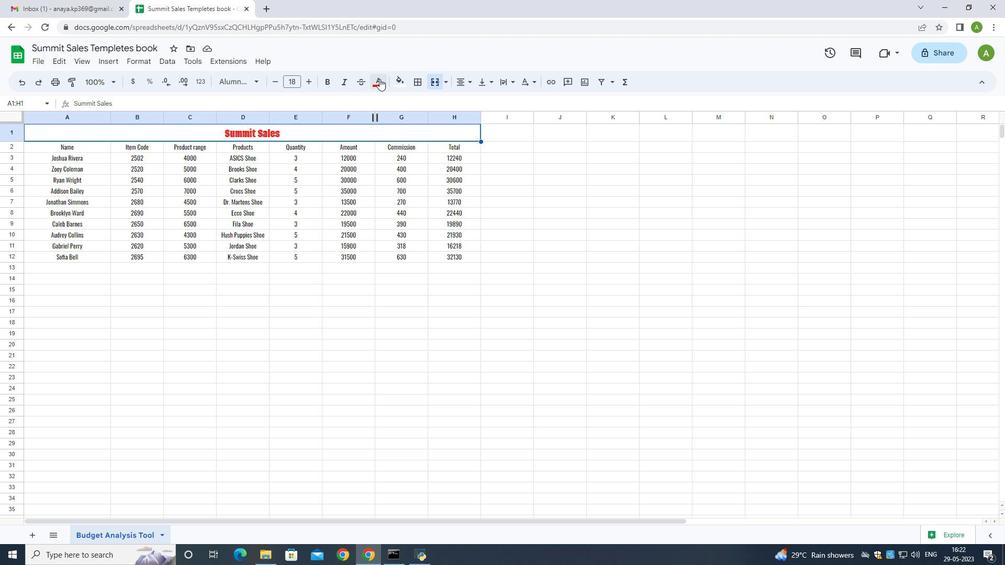 
Action: Mouse pressed left at (384, 83)
Screenshot: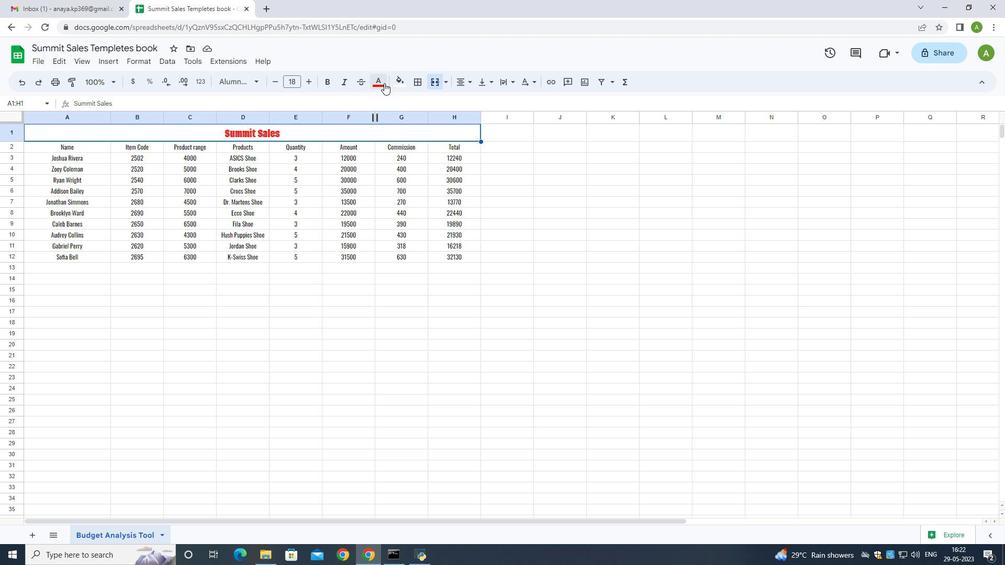 
Action: Mouse moved to (377, 116)
Screenshot: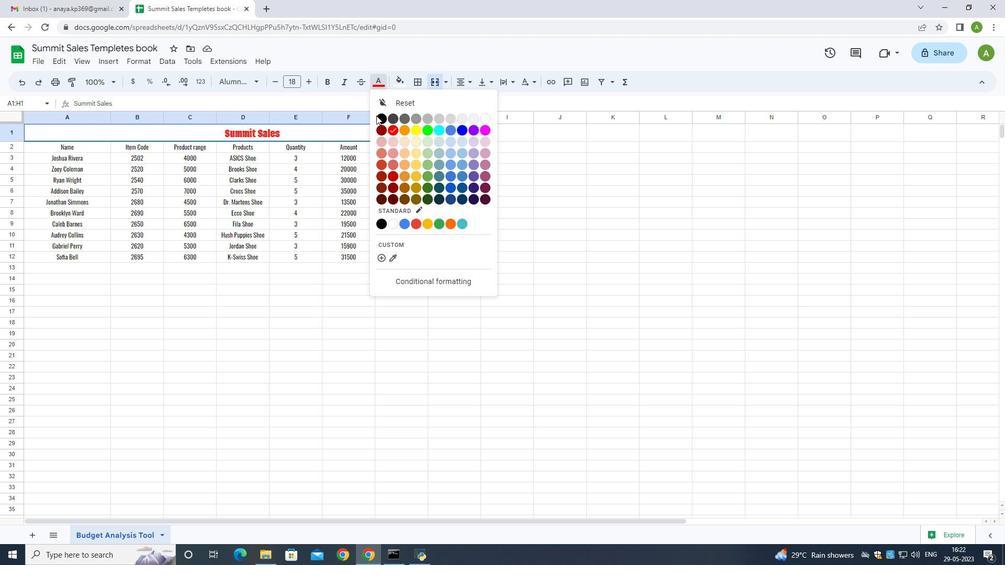 
Action: Mouse pressed left at (377, 116)
Screenshot: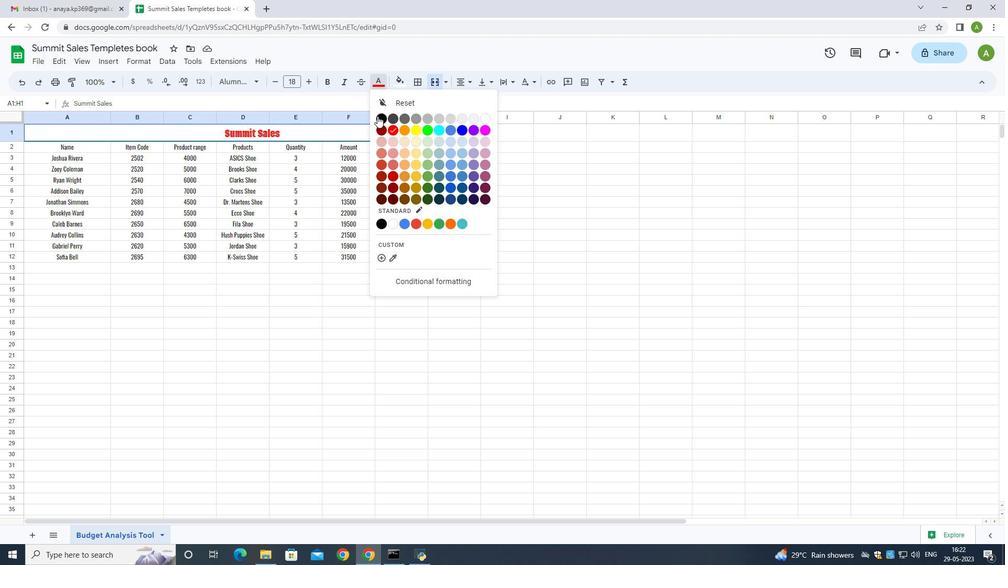 
Action: Mouse moved to (399, 81)
Screenshot: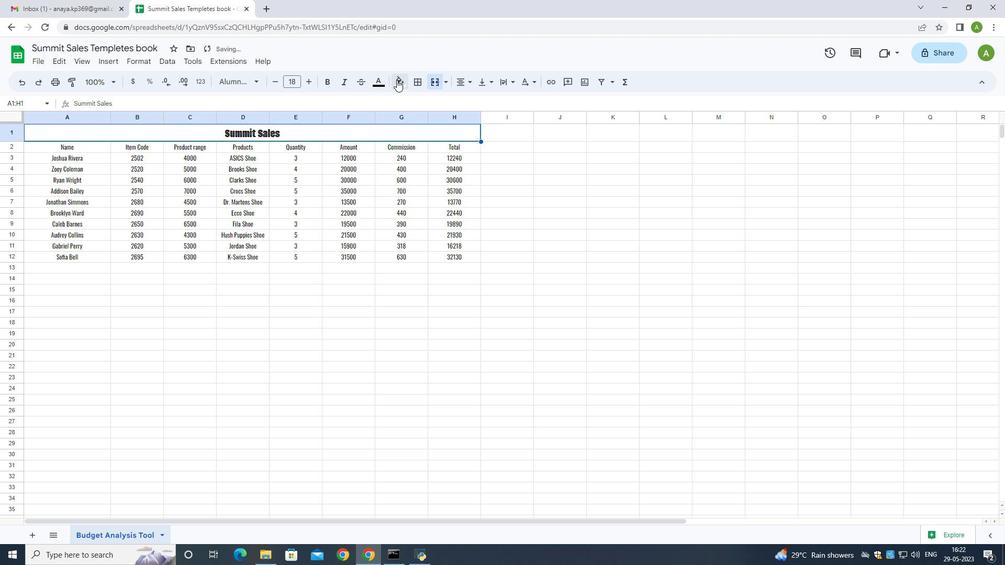 
Action: Mouse pressed left at (399, 81)
Screenshot: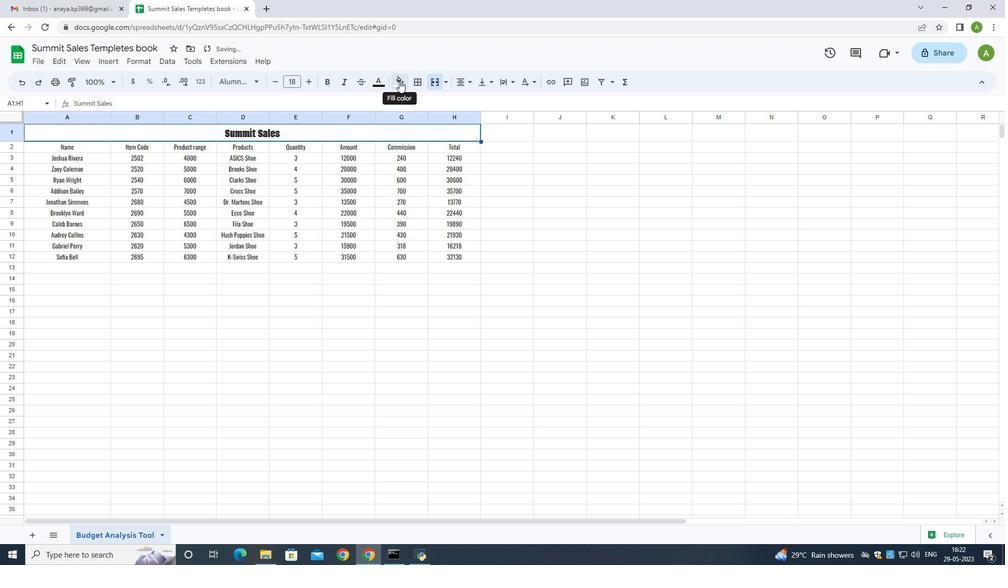 
Action: Mouse moved to (412, 128)
Screenshot: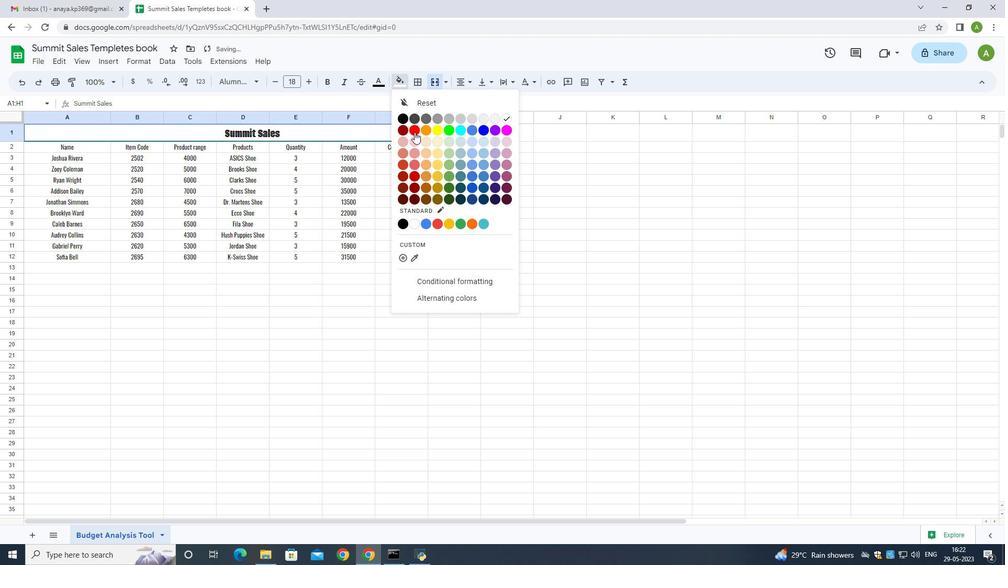 
Action: Mouse pressed left at (412, 128)
Screenshot: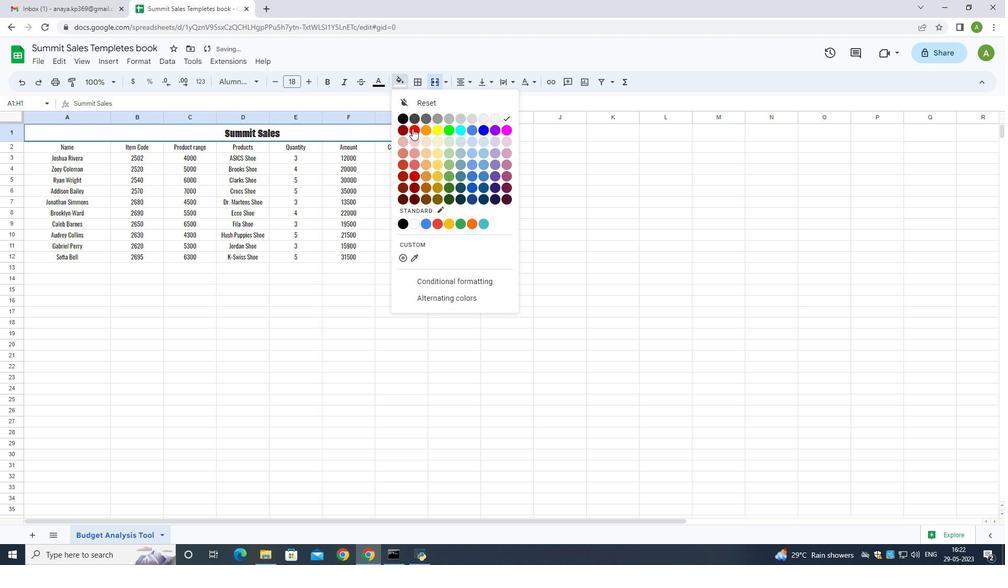 
Action: Mouse moved to (103, 148)
Screenshot: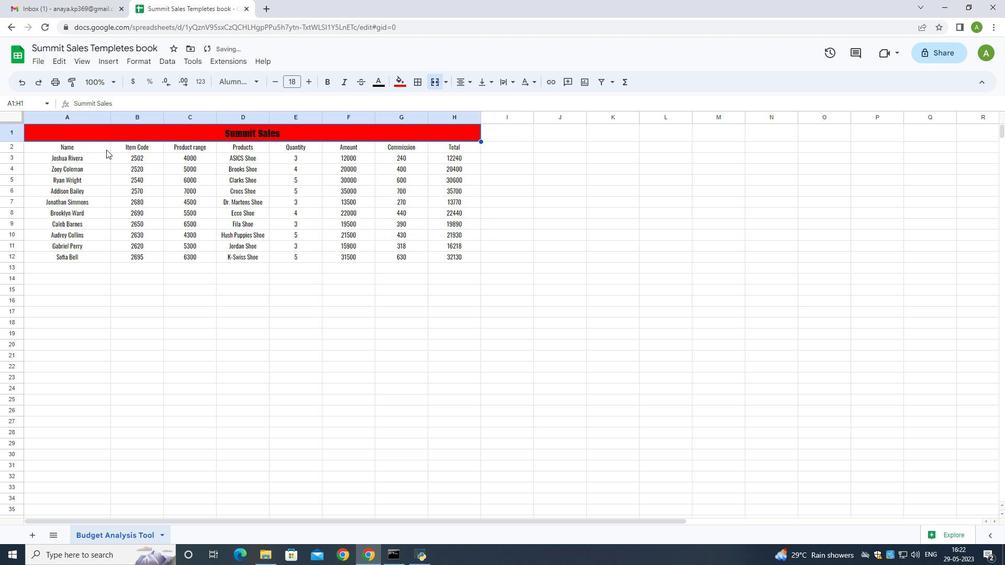 
Action: Mouse pressed left at (103, 148)
Screenshot: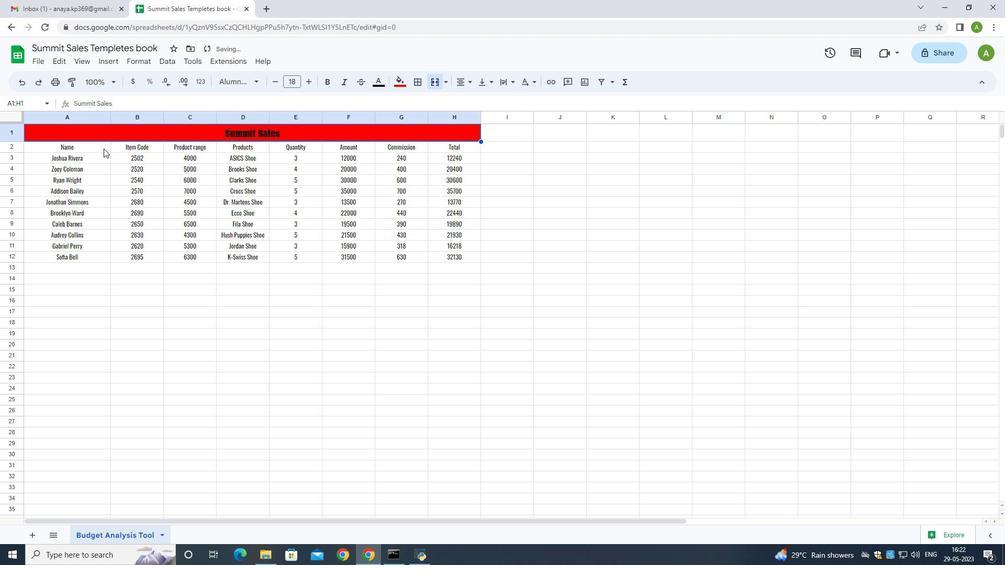 
Action: Mouse moved to (380, 80)
Screenshot: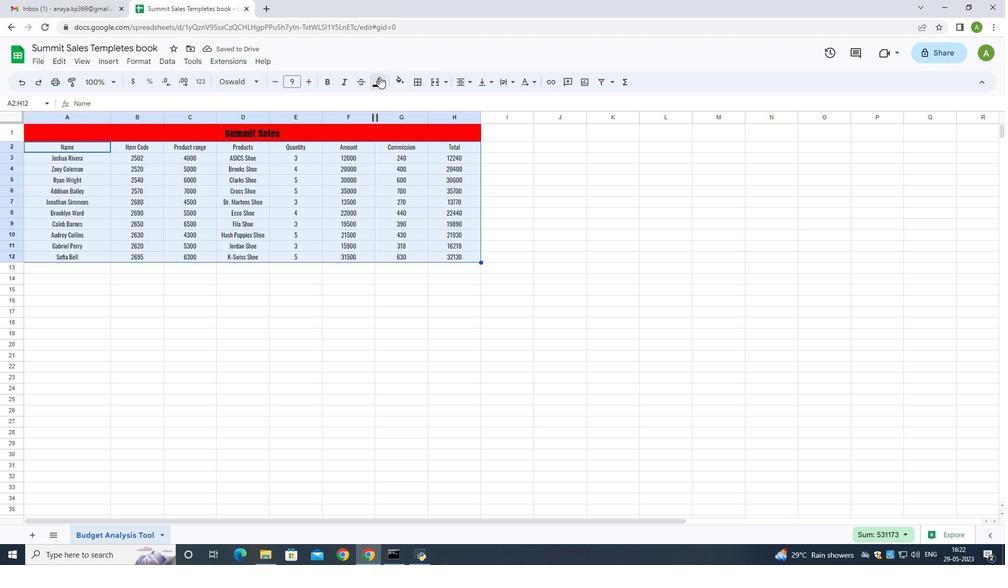 
Action: Mouse pressed left at (380, 80)
Screenshot: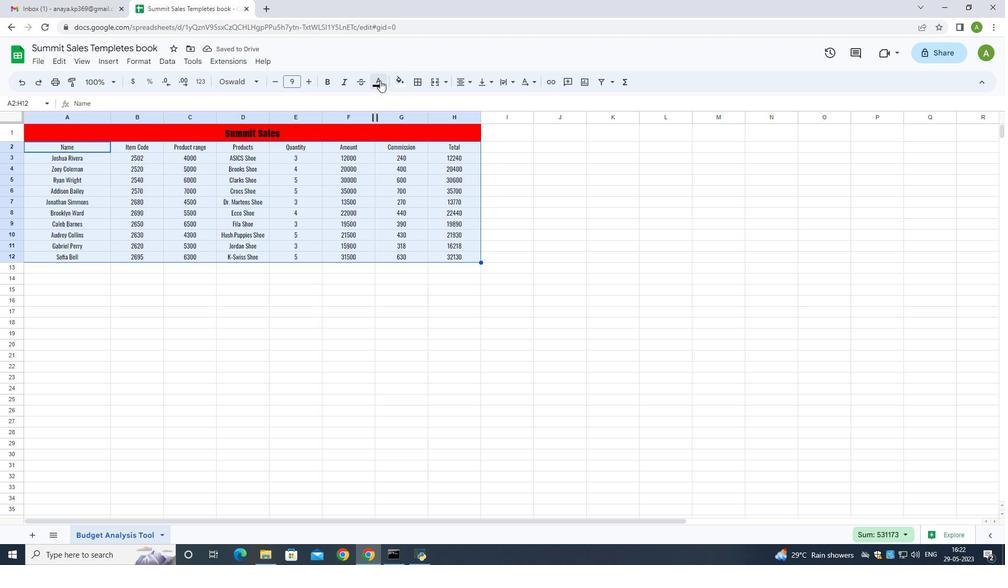 
Action: Mouse moved to (380, 118)
Screenshot: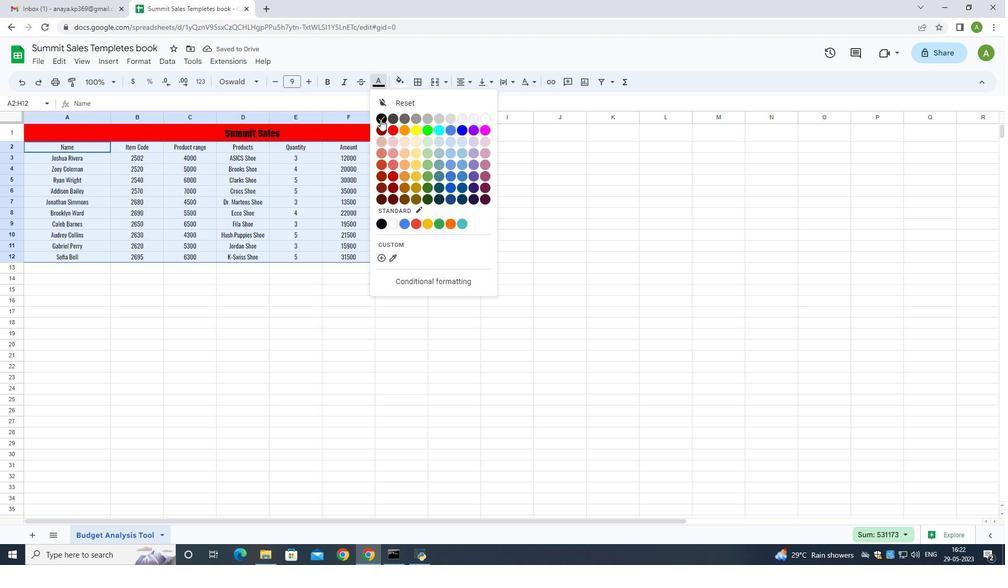 
Action: Mouse pressed left at (380, 118)
Screenshot: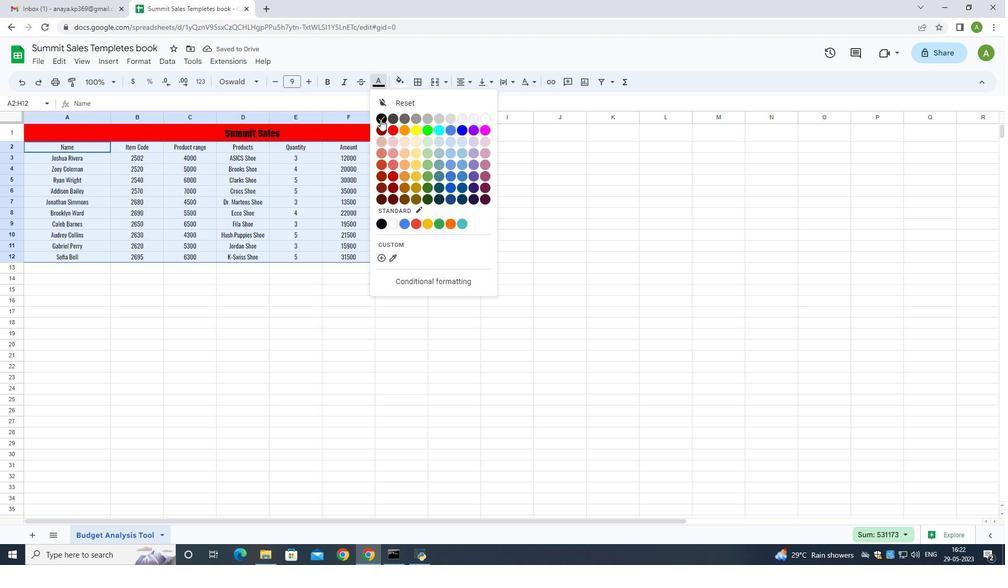 
Action: Mouse moved to (110, 134)
Screenshot: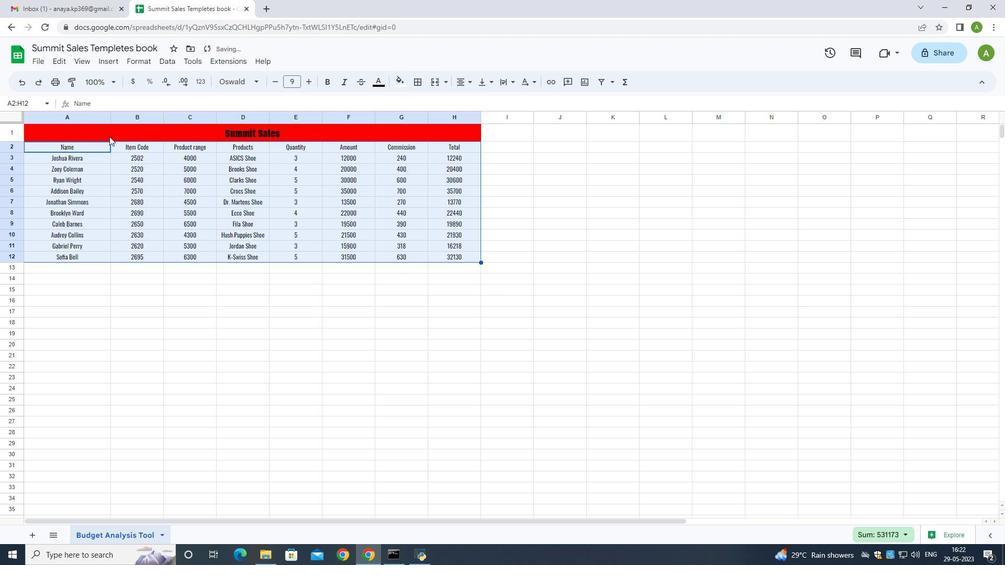 
Action: Mouse pressed left at (110, 134)
Screenshot: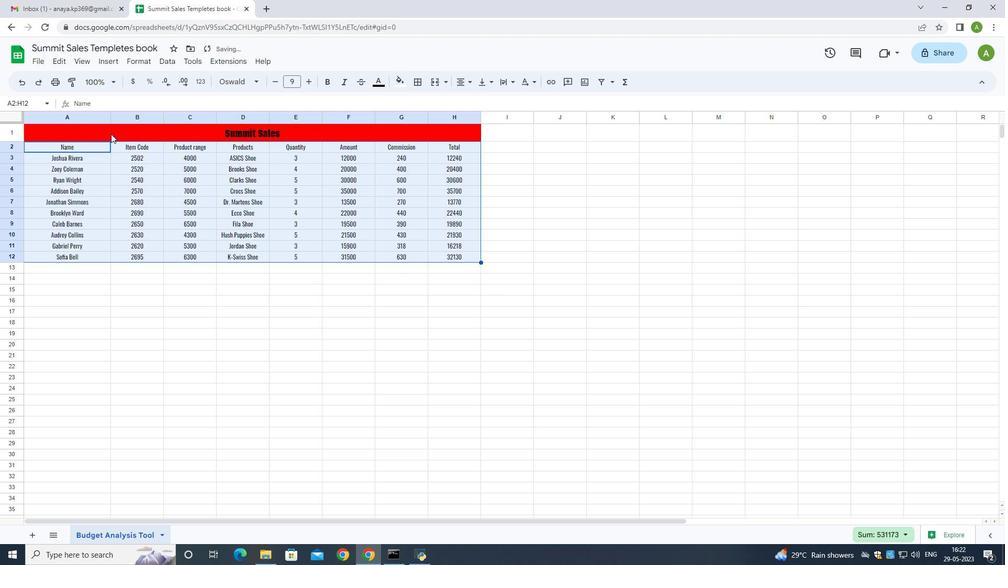 
Action: Mouse moved to (207, 343)
Screenshot: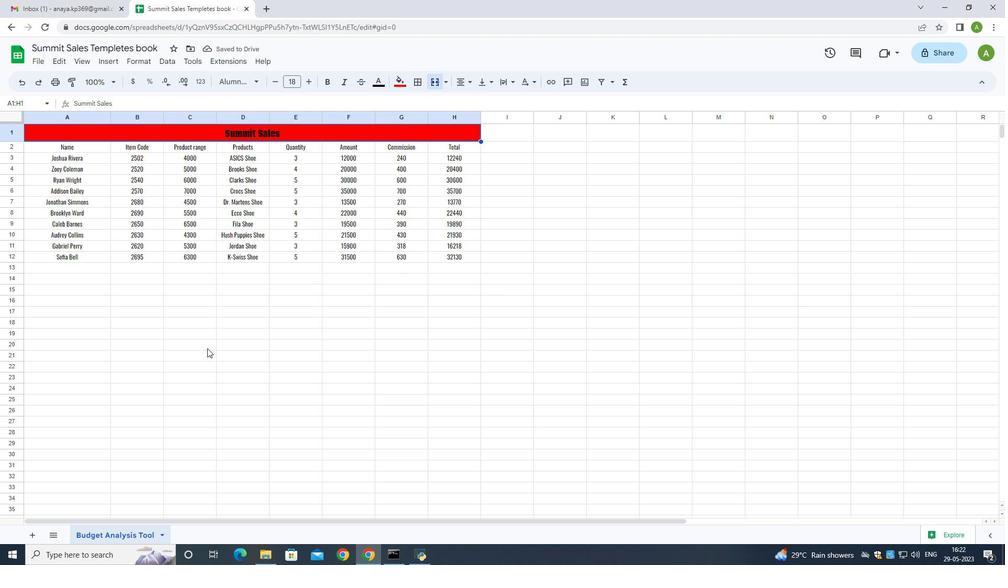 
Action: Mouse pressed left at (207, 343)
Screenshot: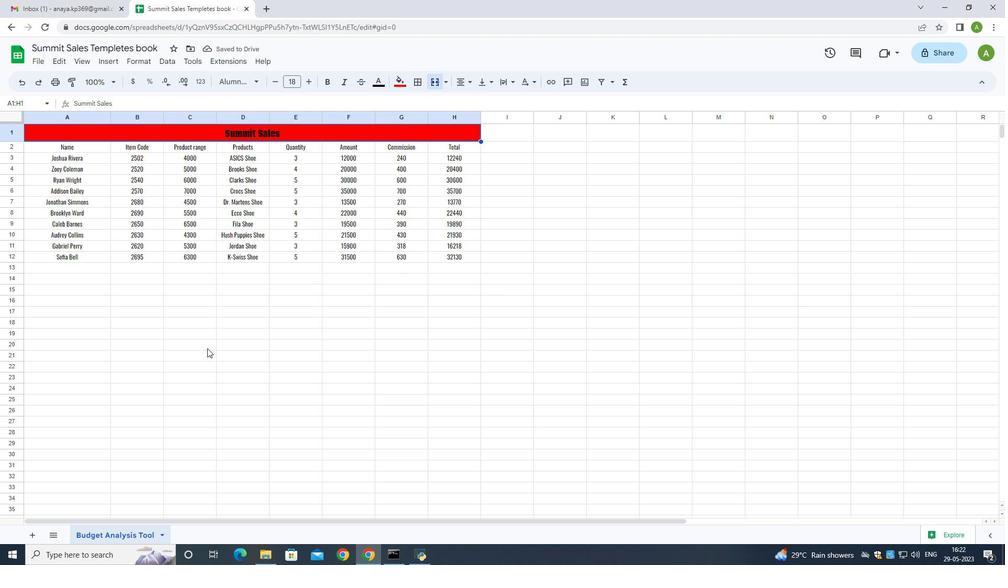 
Action: Mouse moved to (207, 341)
Screenshot: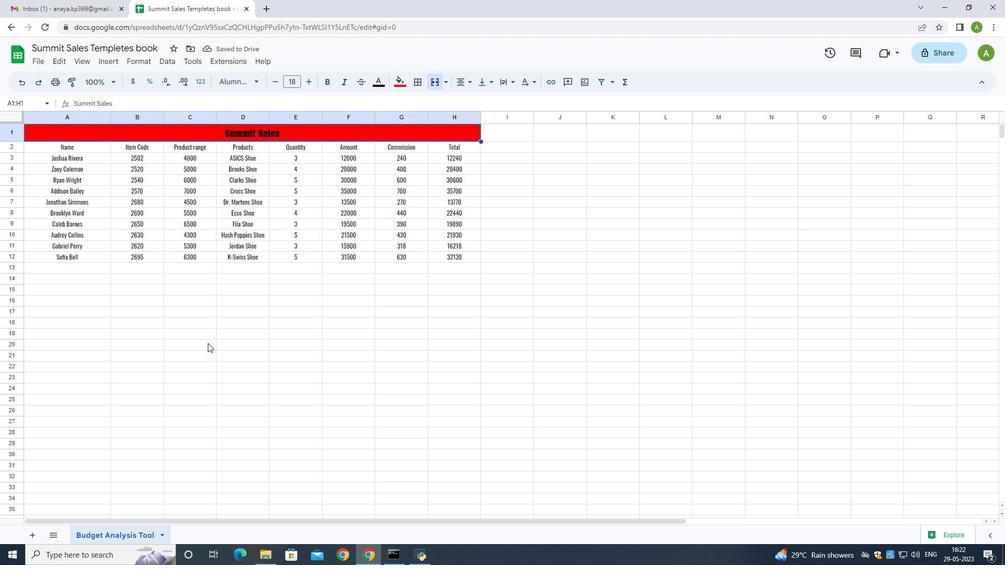 
Action: Key pressed ctrl+S
Screenshot: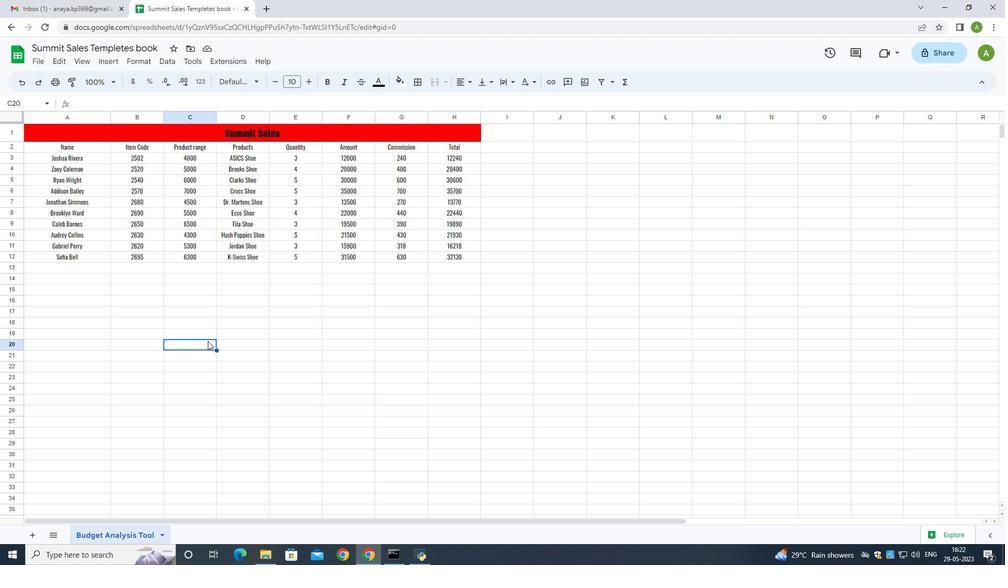 
Action: Mouse moved to (209, 339)
Screenshot: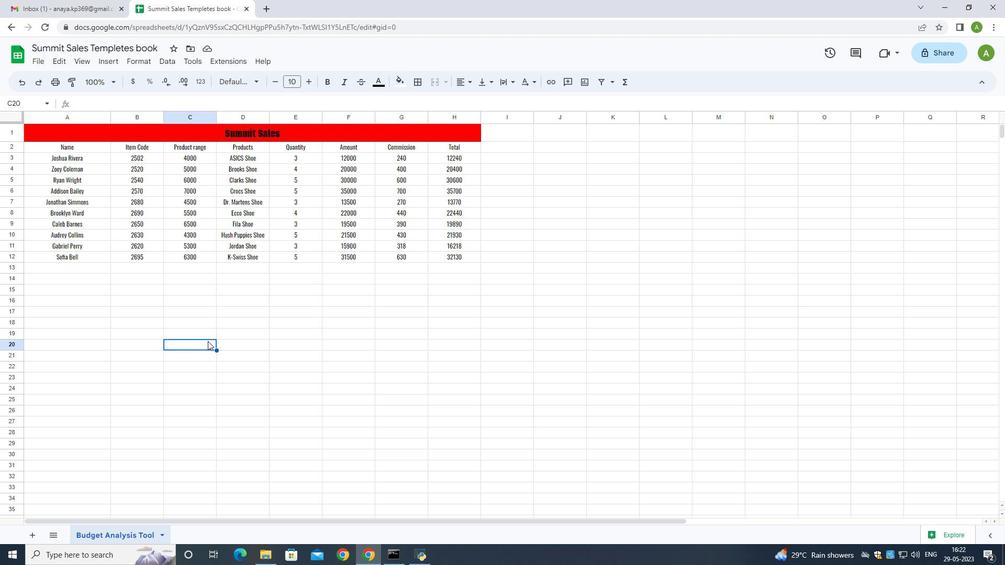 
